 Task: Add a condition where "Hours since ticket status open Greater than Fifty five" in pending tickets.
Action: Mouse moved to (131, 534)
Screenshot: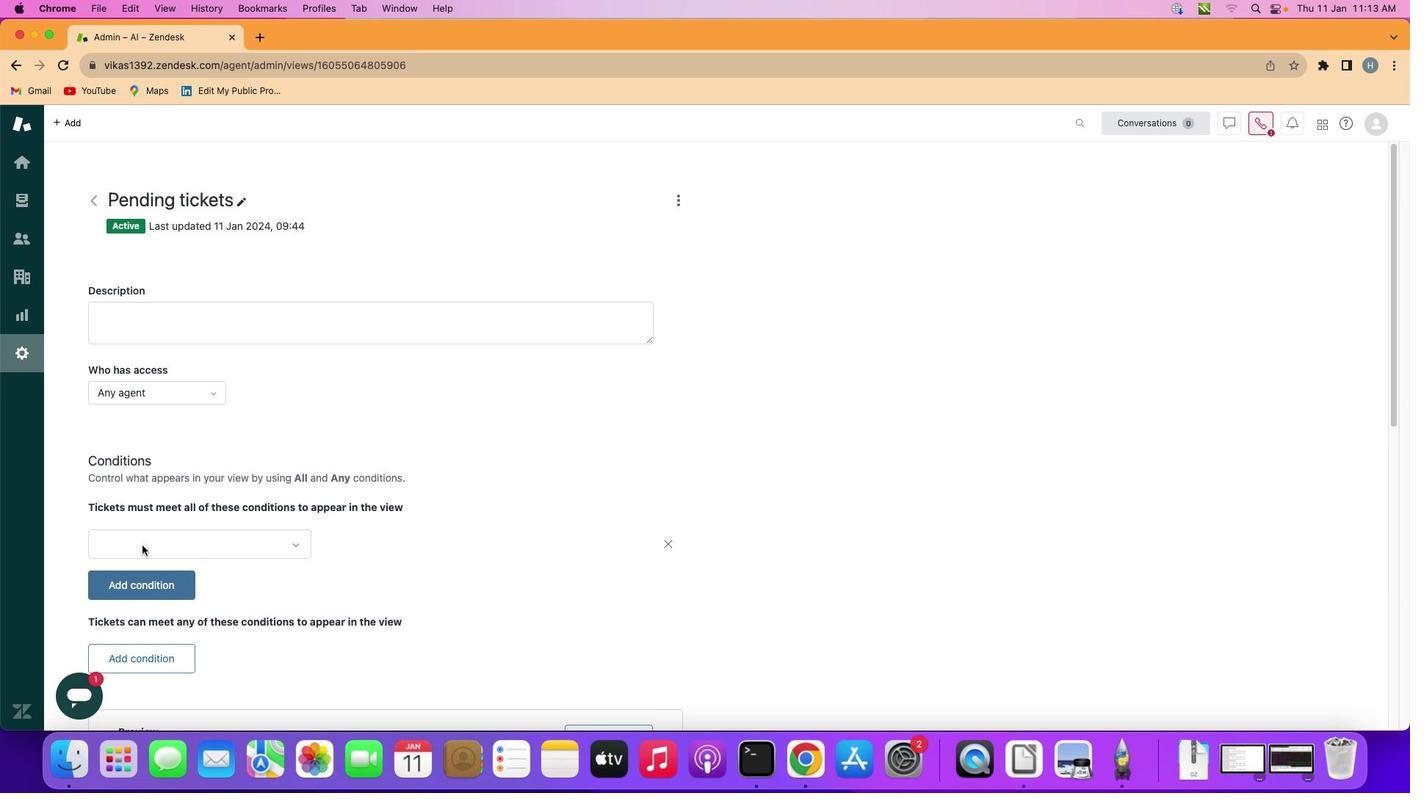 
Action: Mouse pressed left at (131, 534)
Screenshot: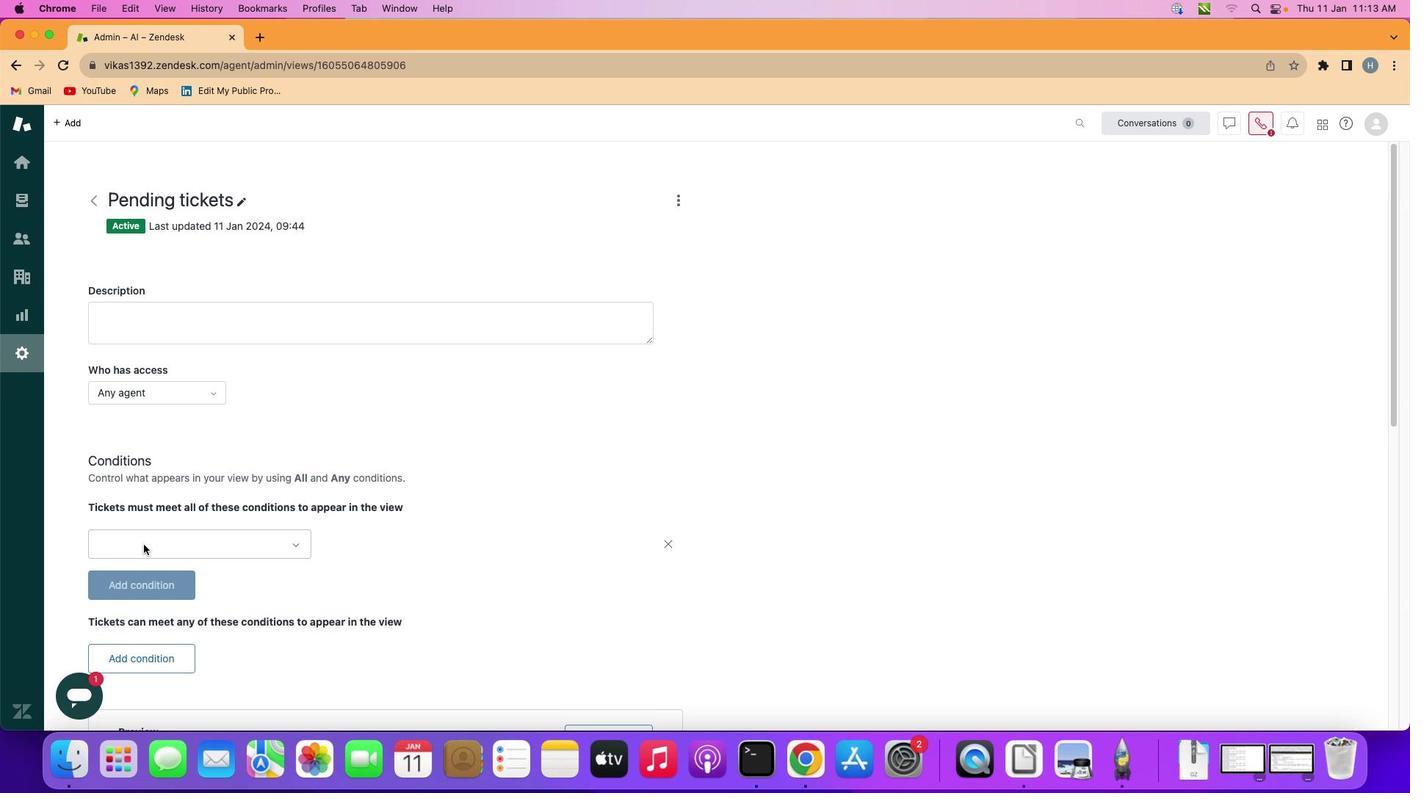 
Action: Mouse moved to (234, 534)
Screenshot: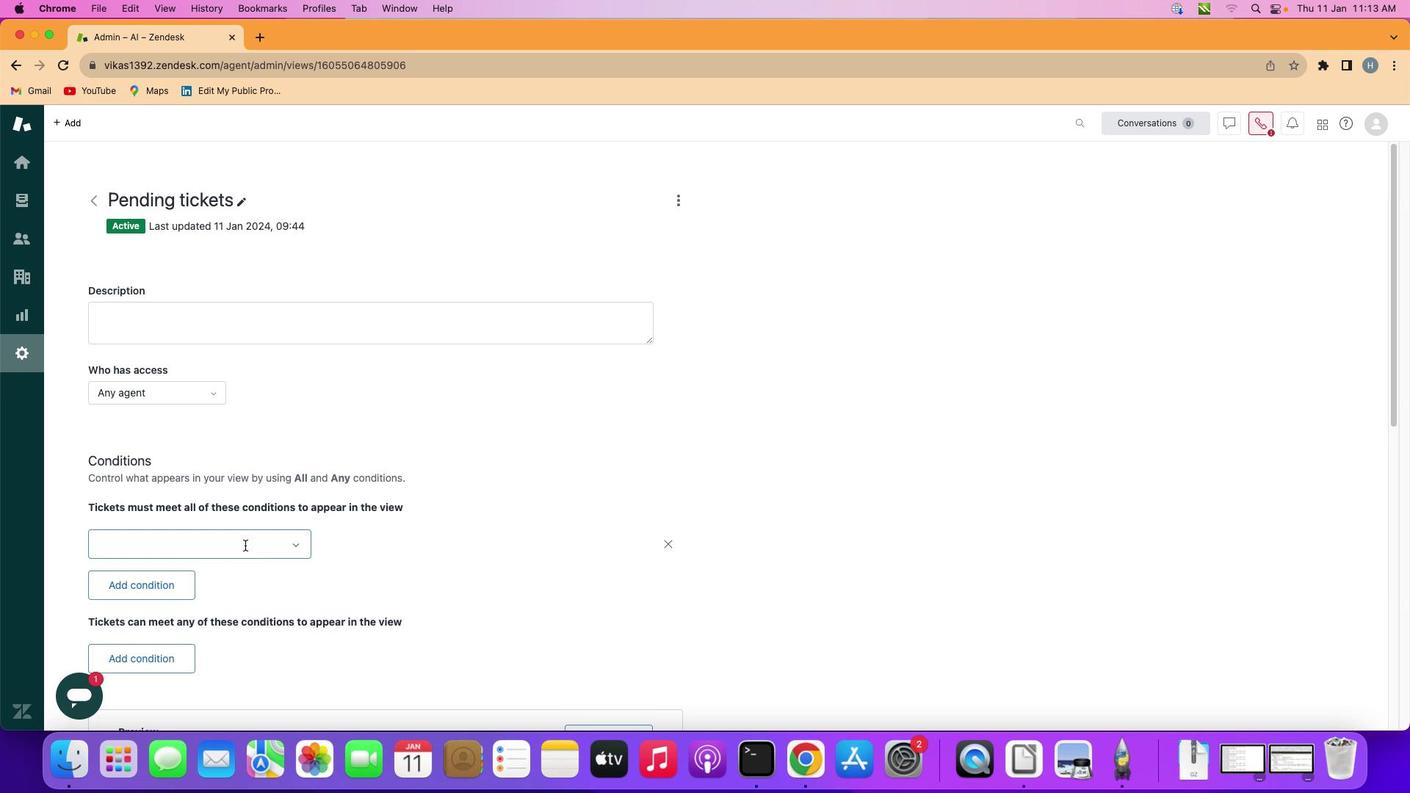 
Action: Mouse pressed left at (234, 534)
Screenshot: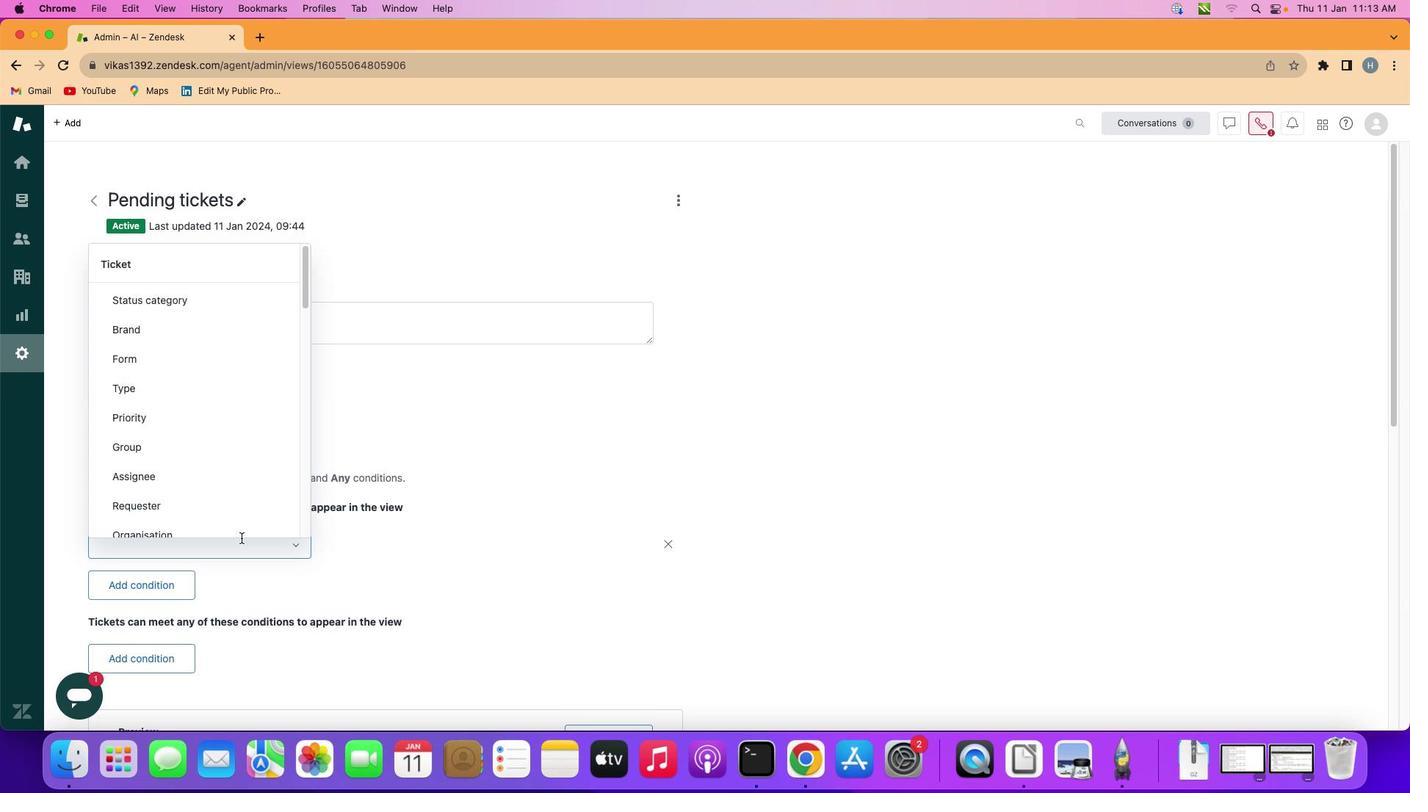 
Action: Mouse moved to (230, 464)
Screenshot: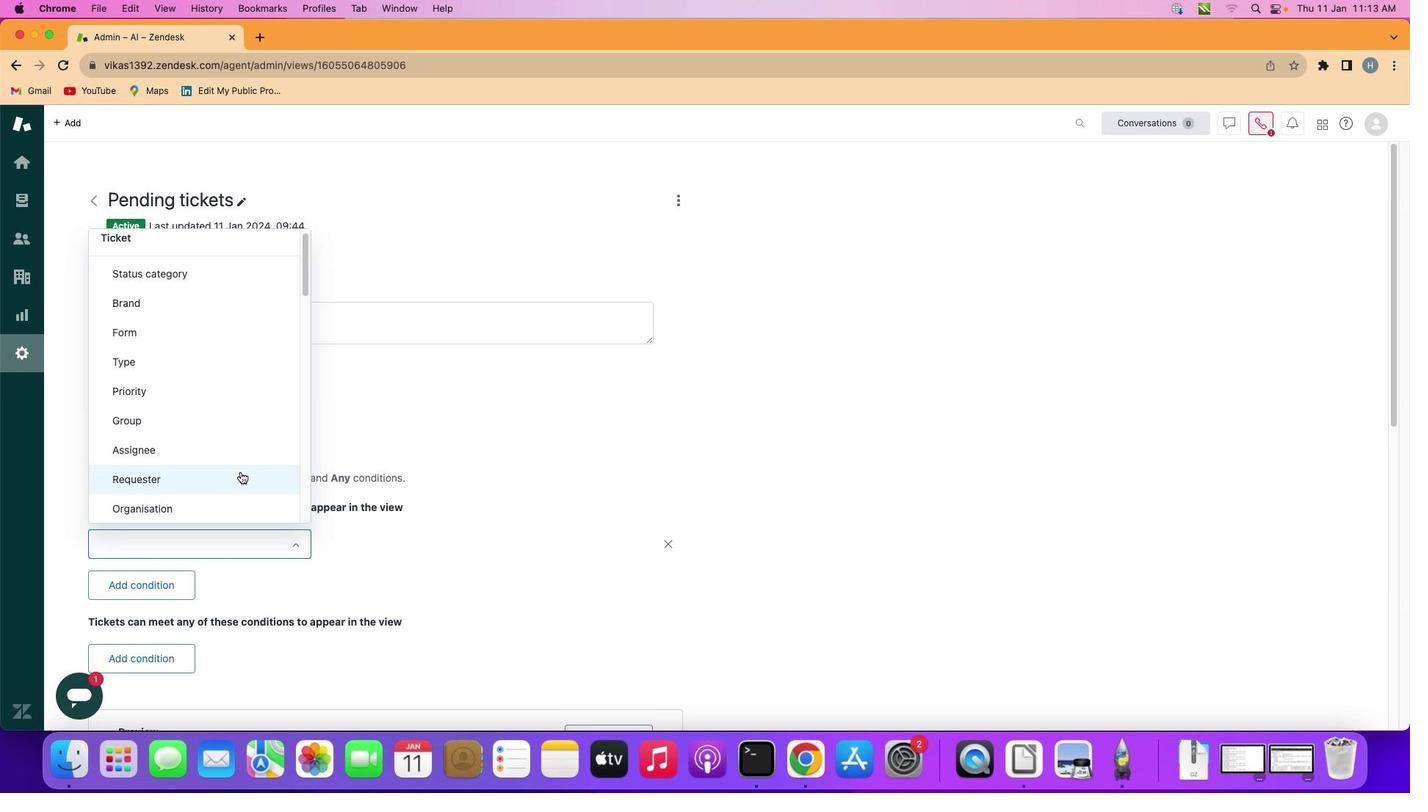 
Action: Mouse scrolled (230, 464) with delta (-9, -10)
Screenshot: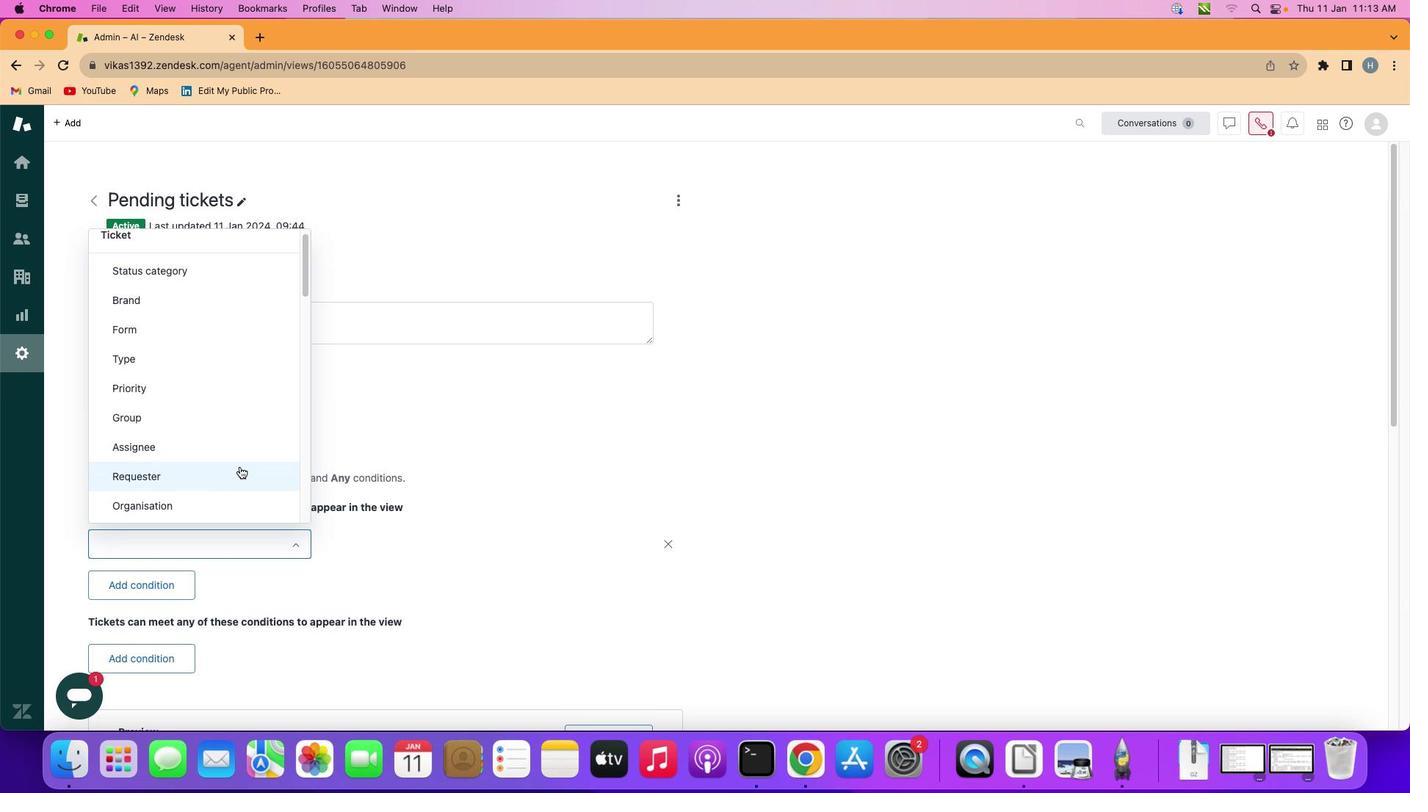 
Action: Mouse moved to (230, 464)
Screenshot: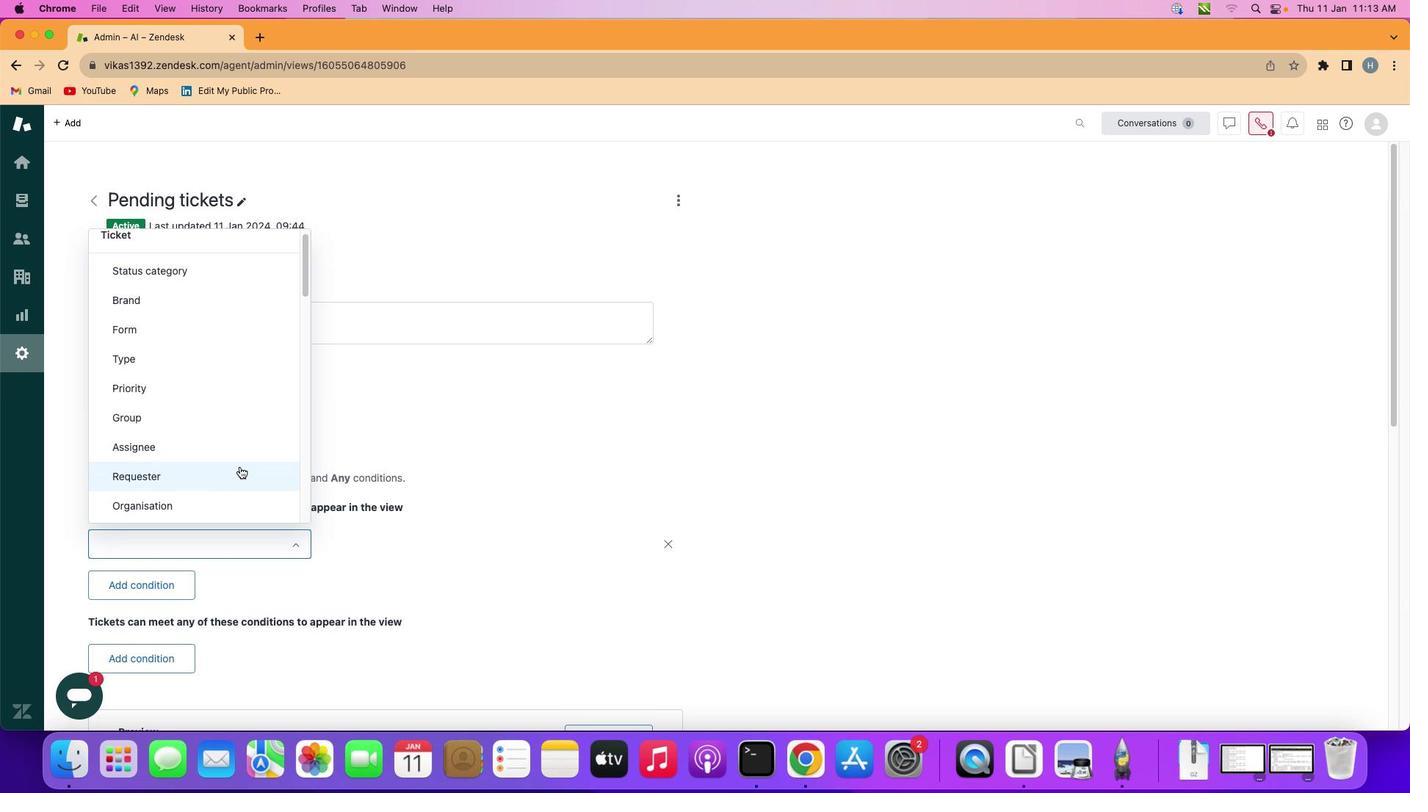 
Action: Mouse scrolled (230, 464) with delta (-9, -10)
Screenshot: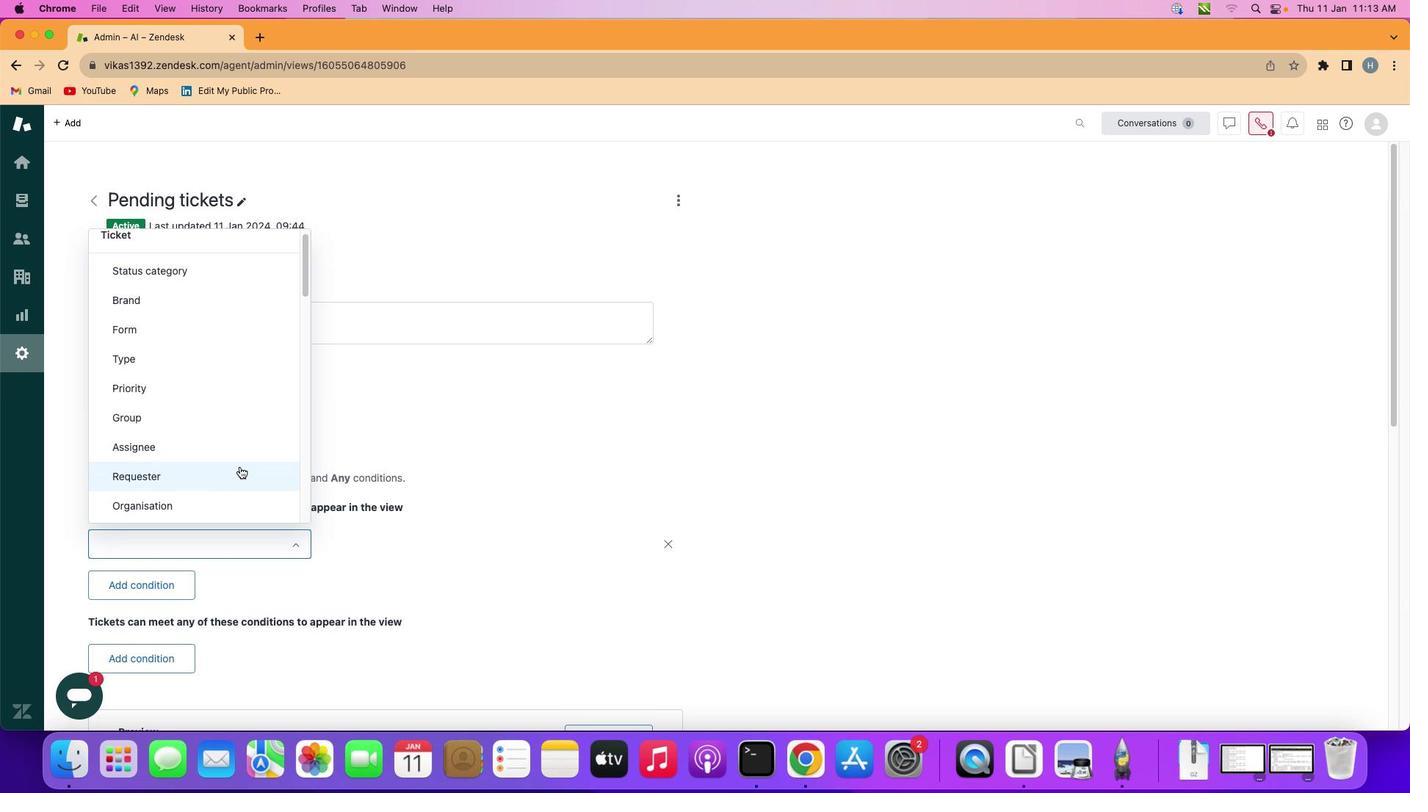 
Action: Mouse moved to (230, 463)
Screenshot: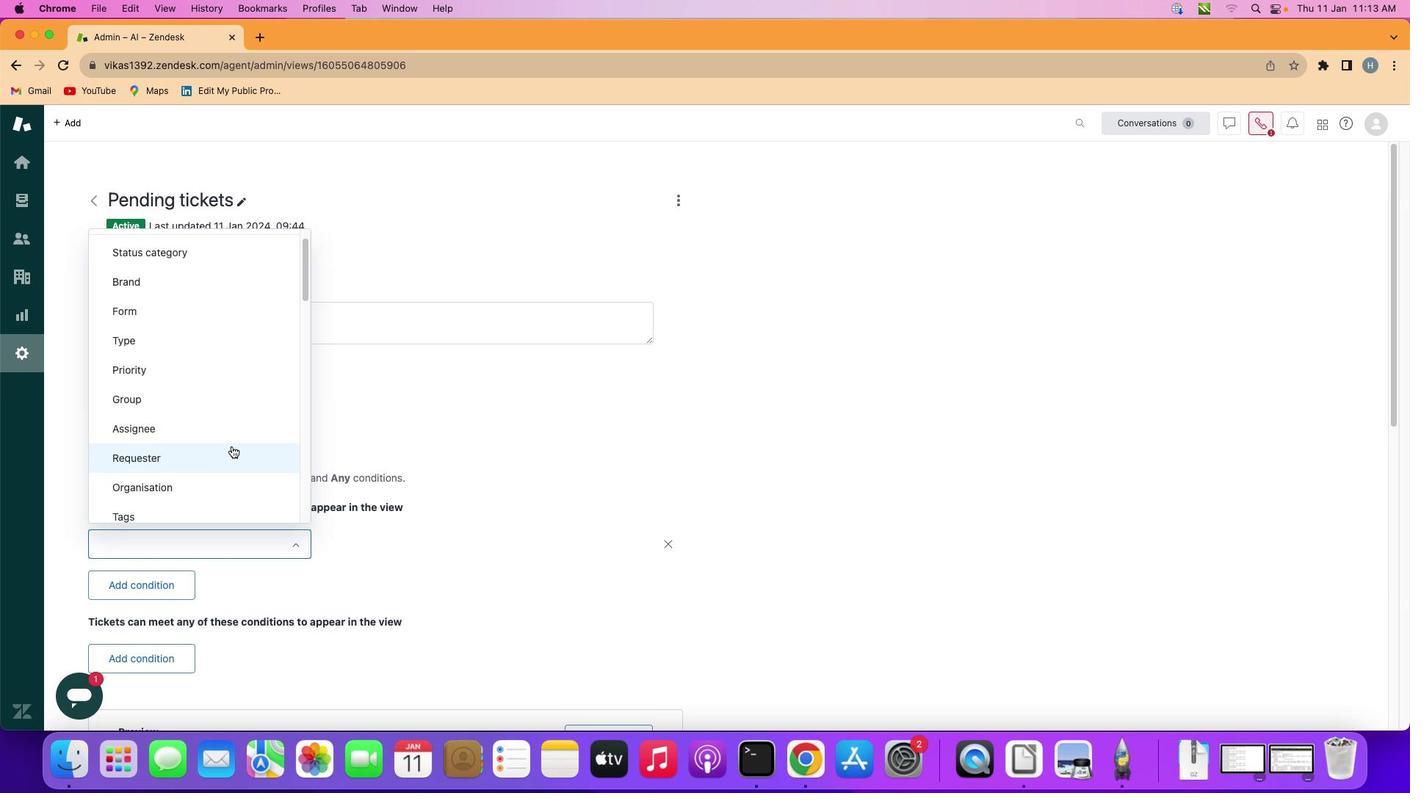 
Action: Mouse scrolled (230, 463) with delta (-9, -8)
Screenshot: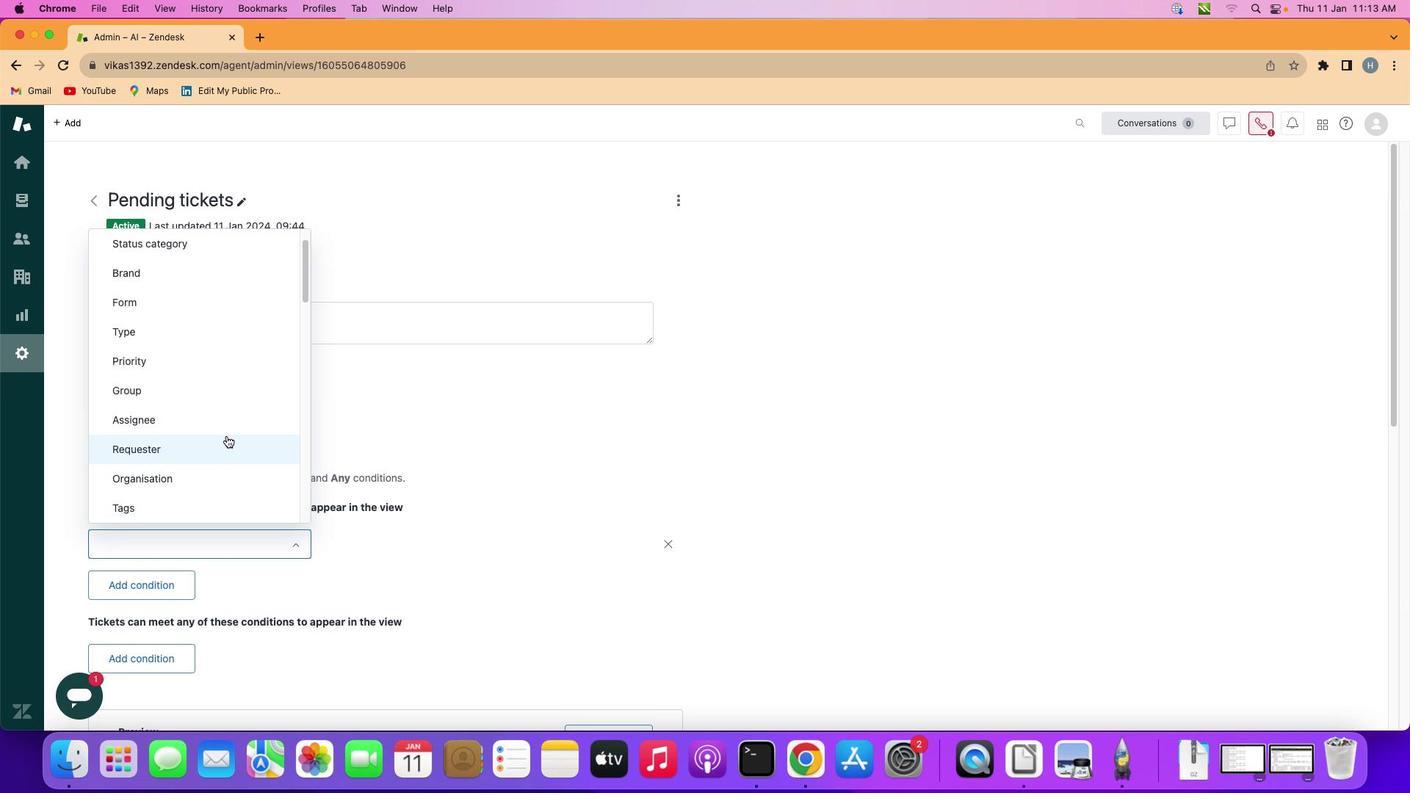 
Action: Mouse moved to (230, 462)
Screenshot: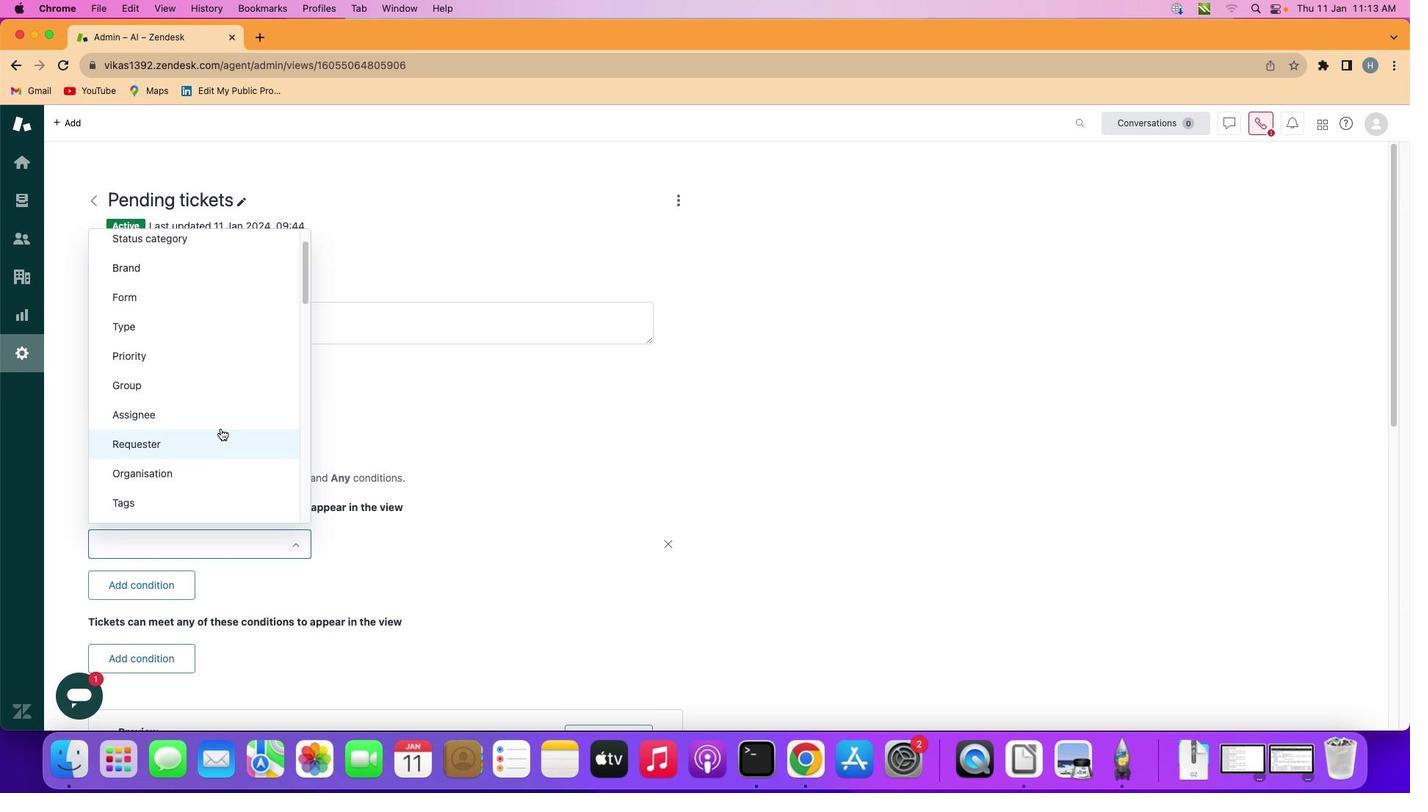 
Action: Mouse scrolled (230, 462) with delta (-9, -10)
Screenshot: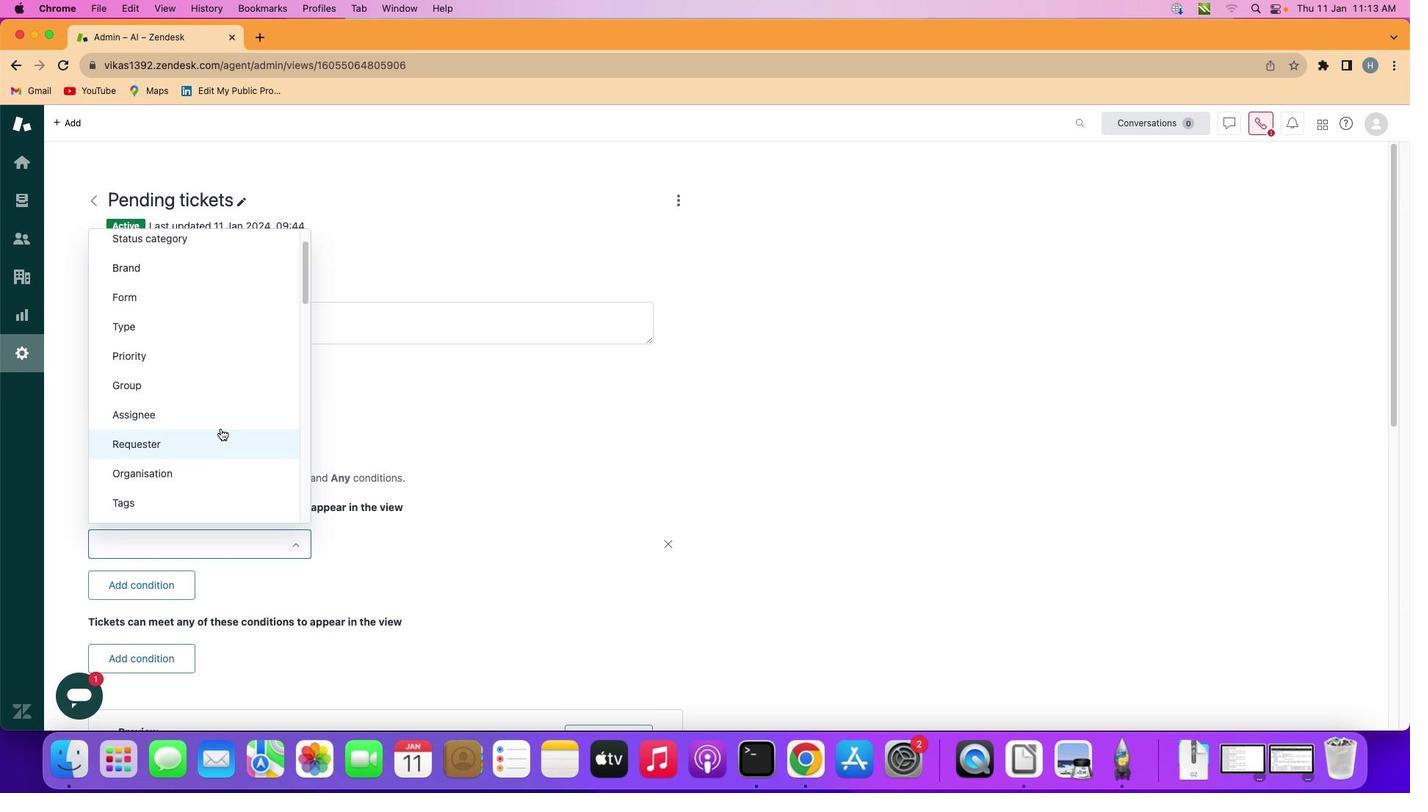 
Action: Mouse moved to (208, 414)
Screenshot: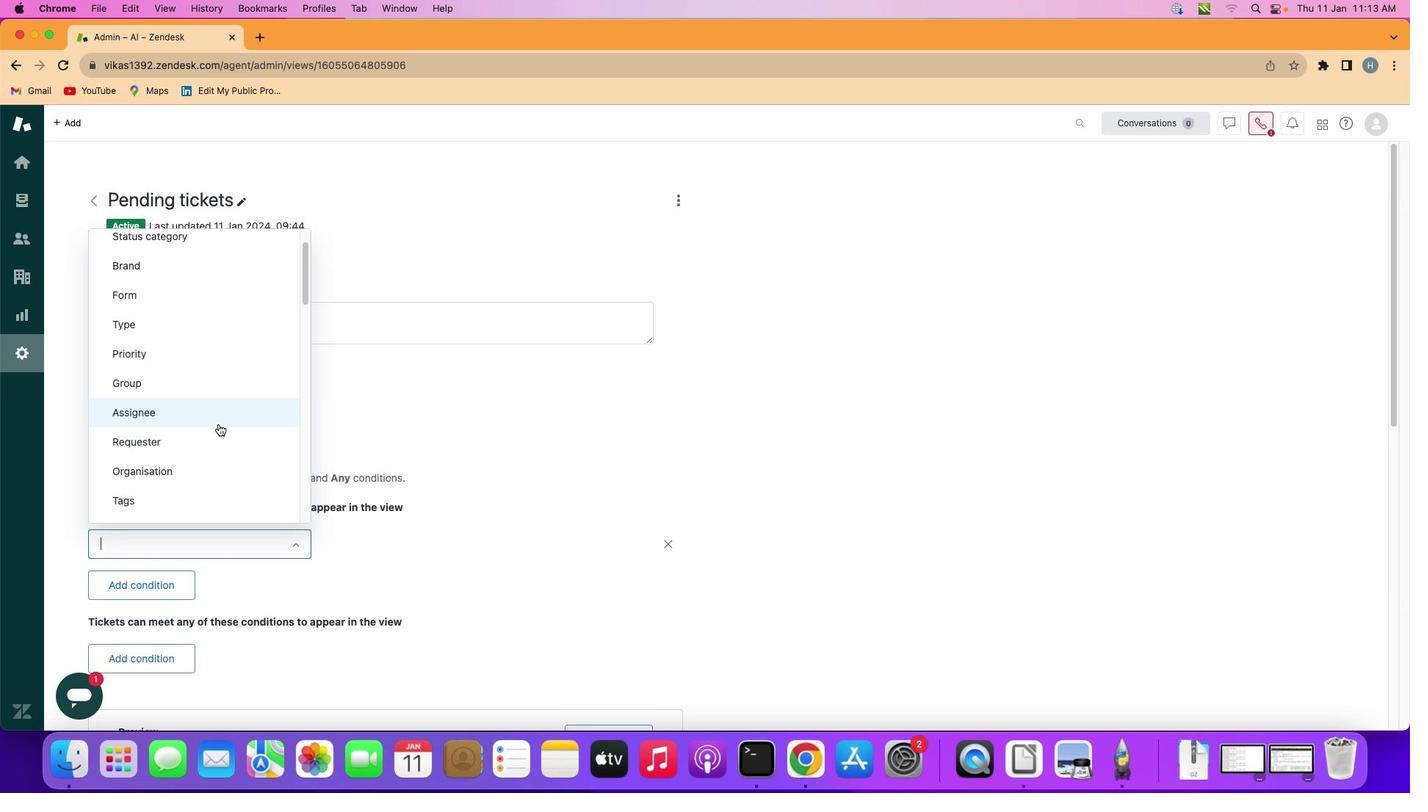 
Action: Mouse scrolled (208, 414) with delta (-9, -10)
Screenshot: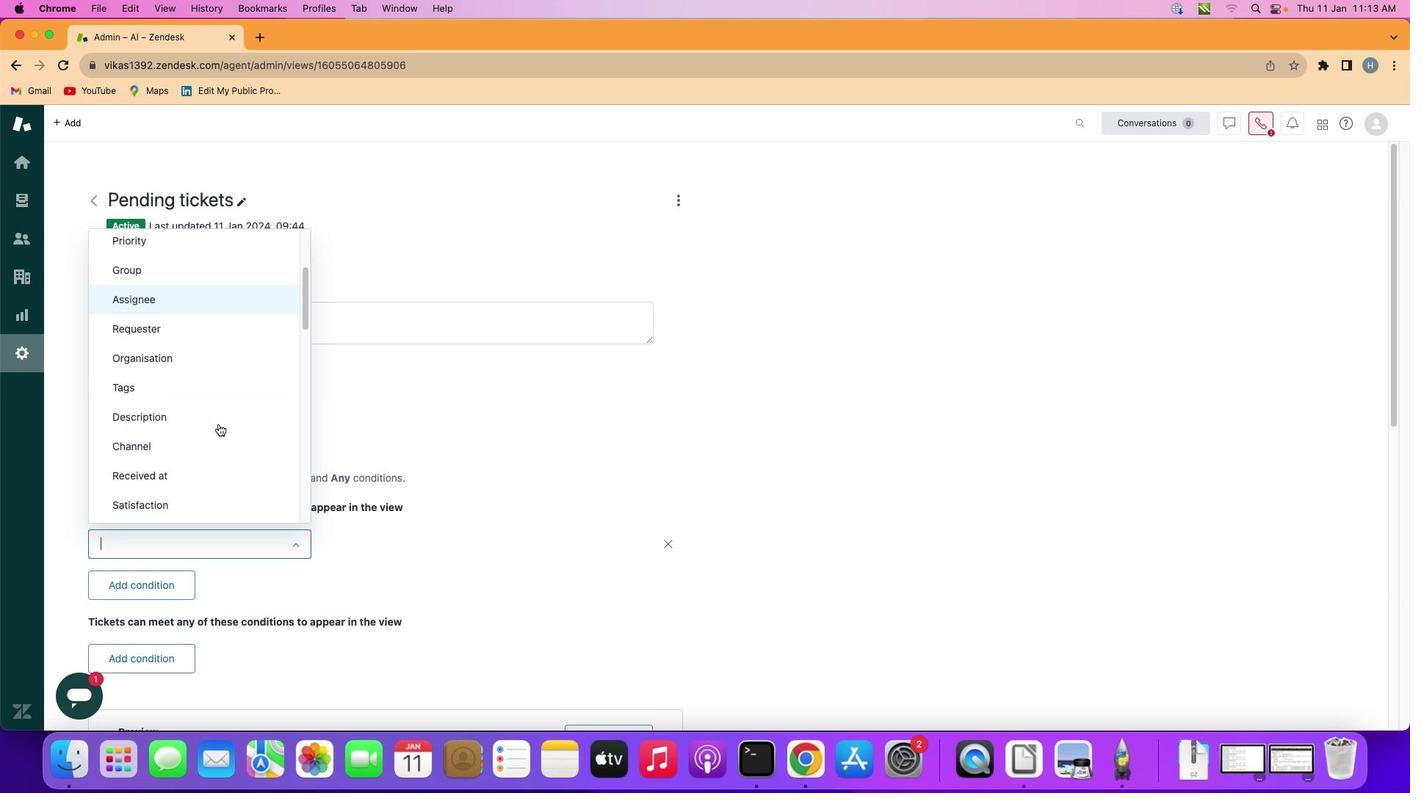 
Action: Mouse scrolled (208, 414) with delta (-9, -10)
Screenshot: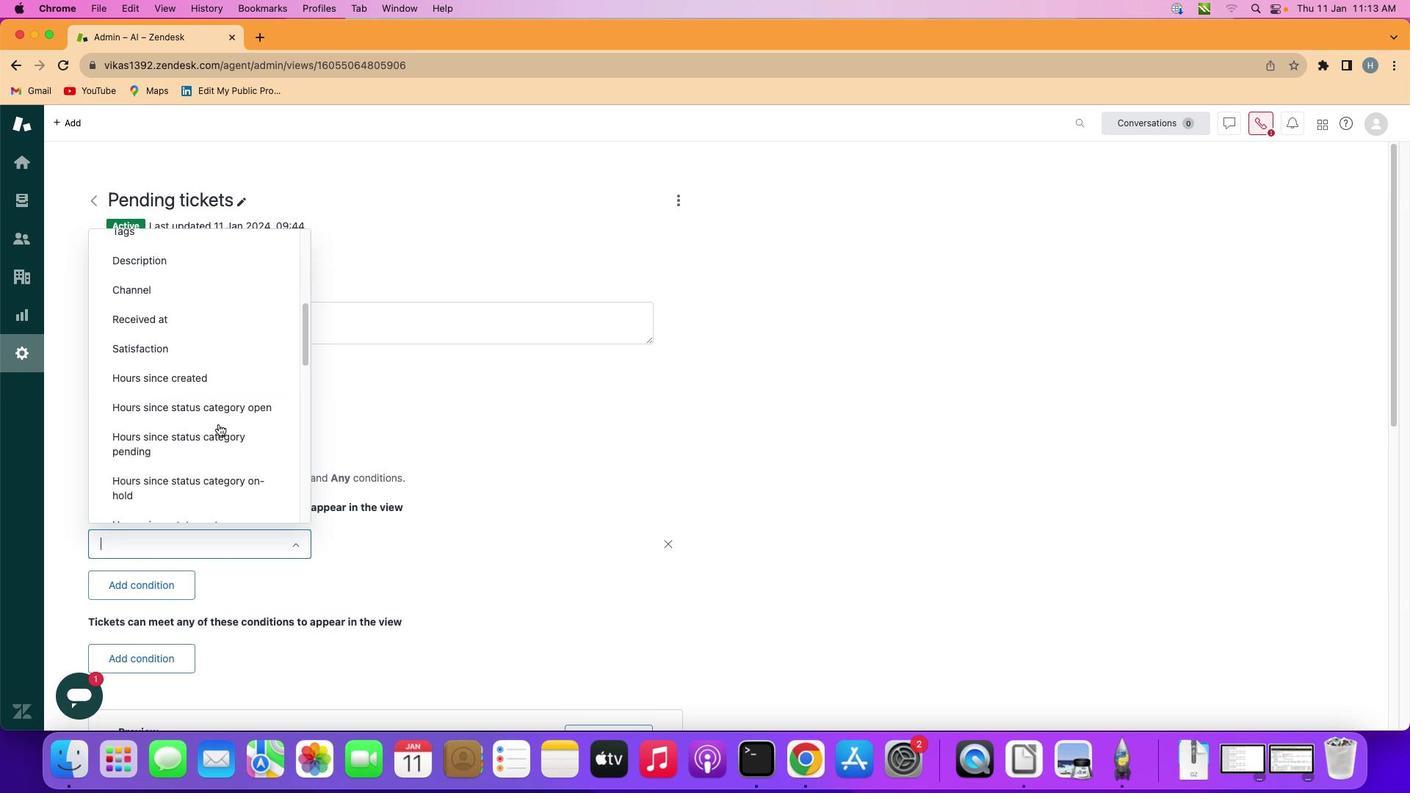 
Action: Mouse scrolled (208, 414) with delta (-9, -7)
Screenshot: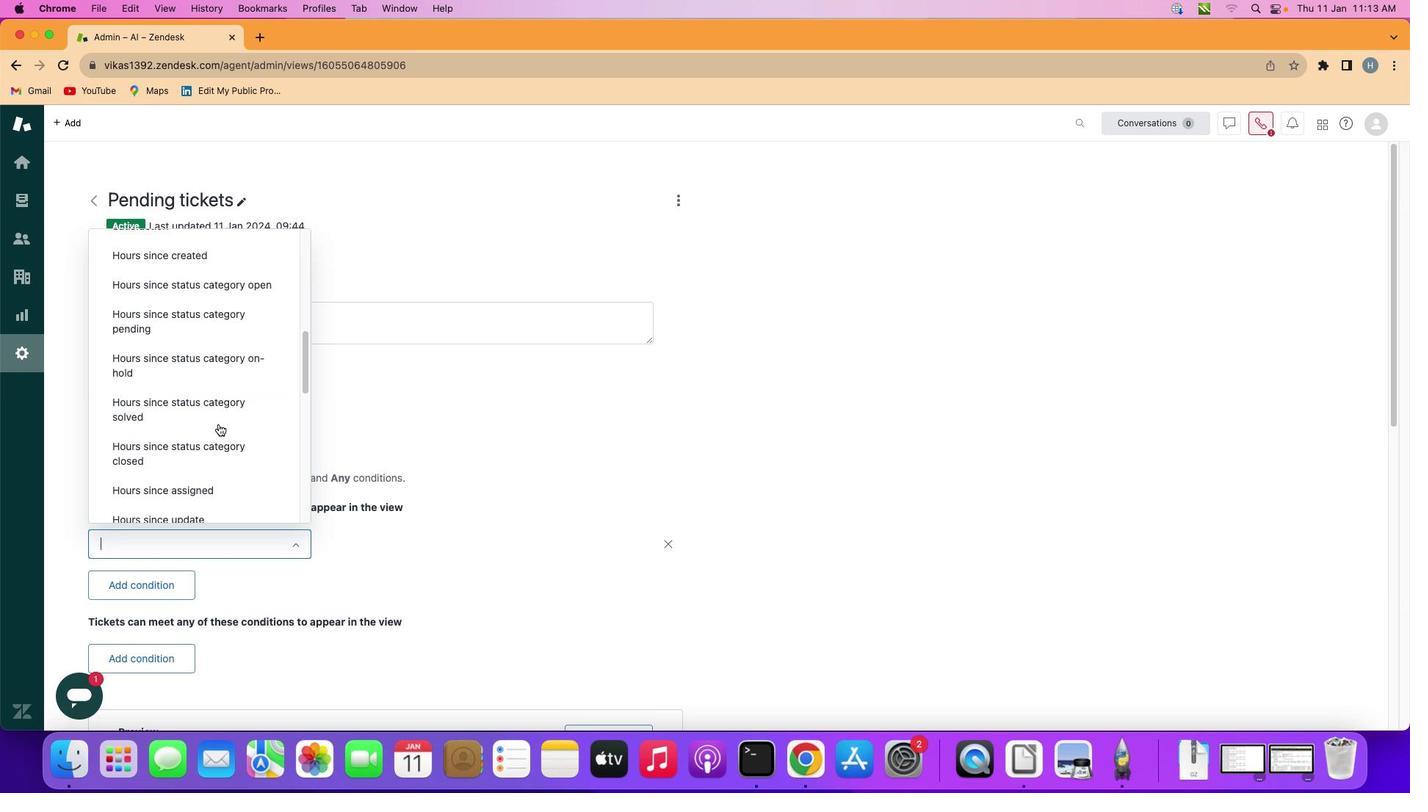 
Action: Mouse scrolled (208, 414) with delta (-9, -11)
Screenshot: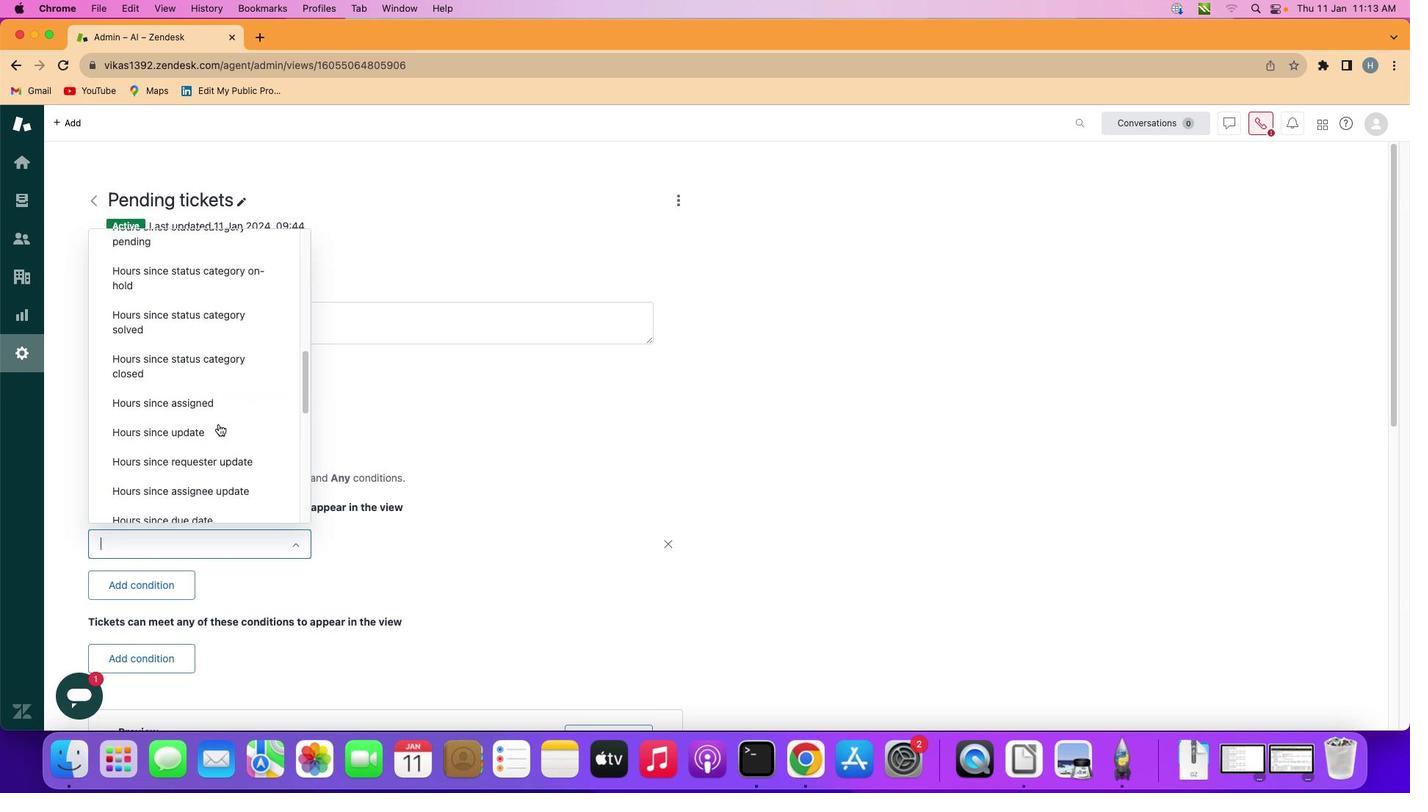 
Action: Mouse scrolled (208, 414) with delta (-9, -11)
Screenshot: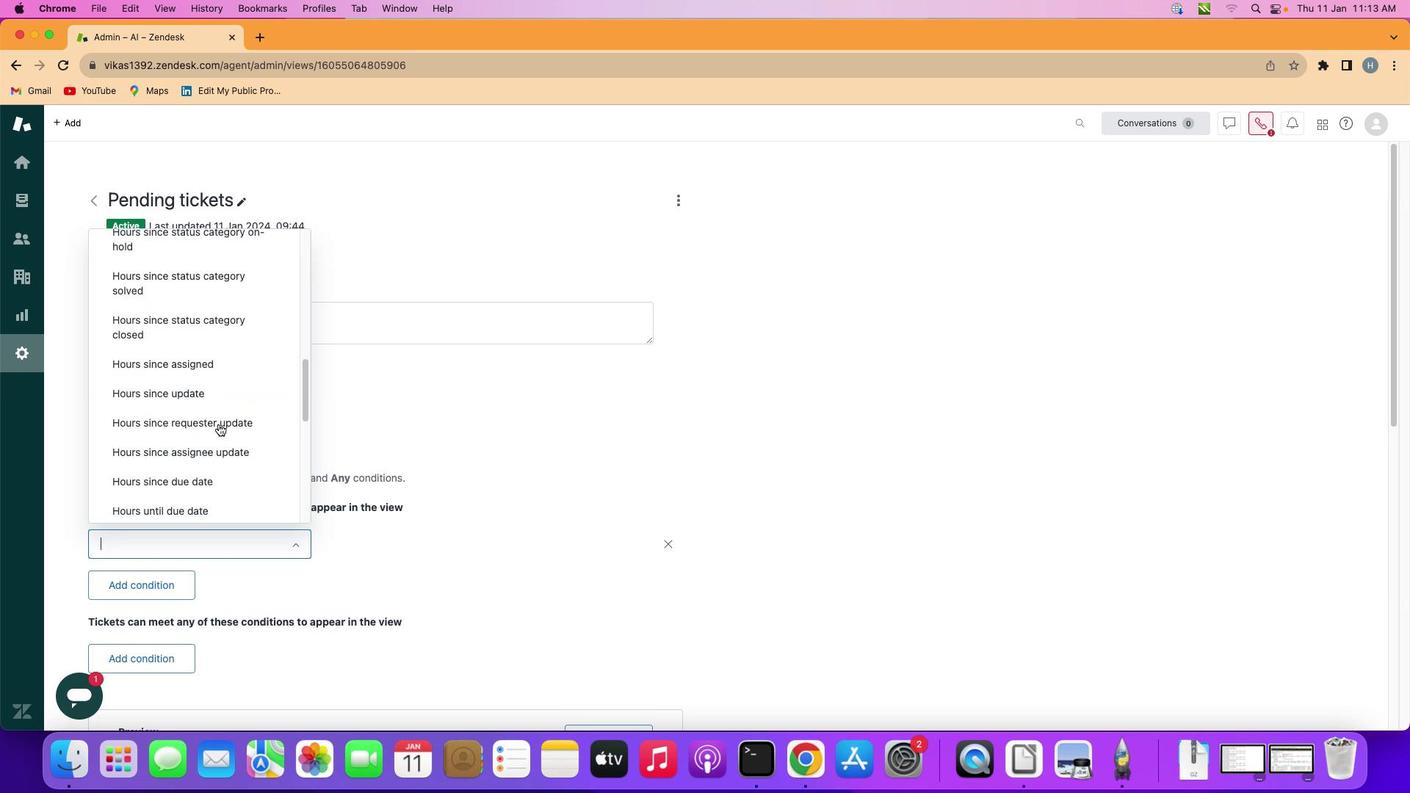 
Action: Mouse scrolled (208, 414) with delta (-9, -13)
Screenshot: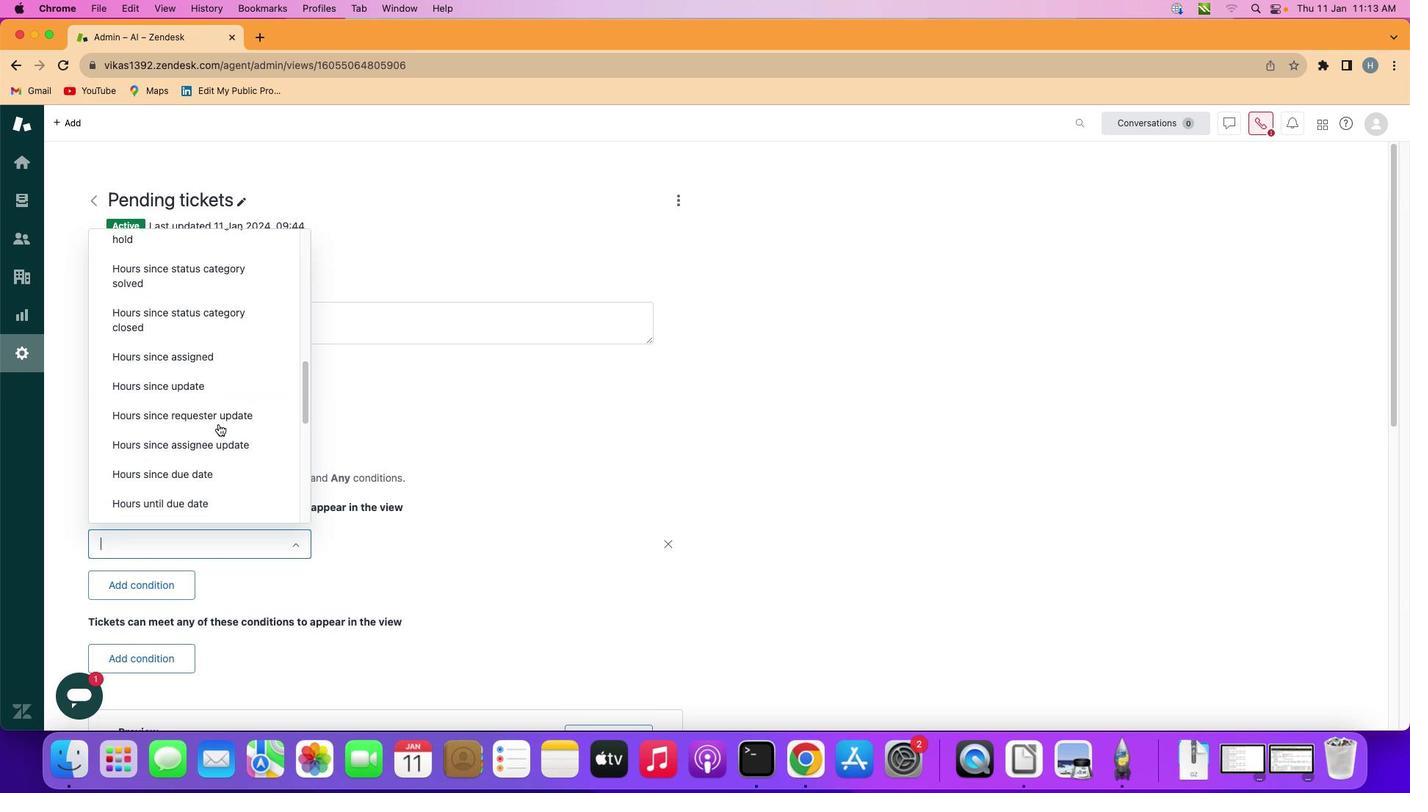 
Action: Mouse scrolled (208, 414) with delta (-9, -13)
Screenshot: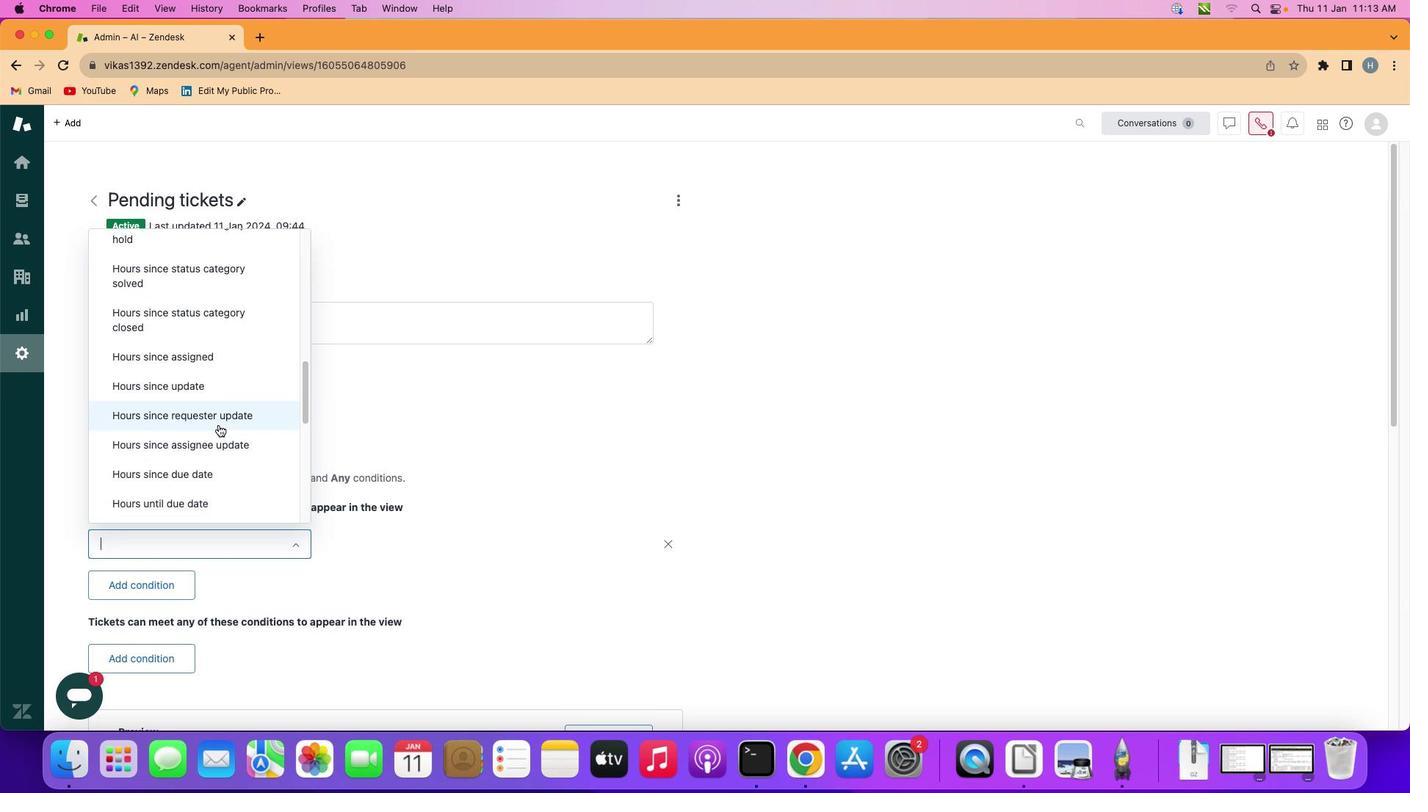 
Action: Mouse moved to (208, 414)
Screenshot: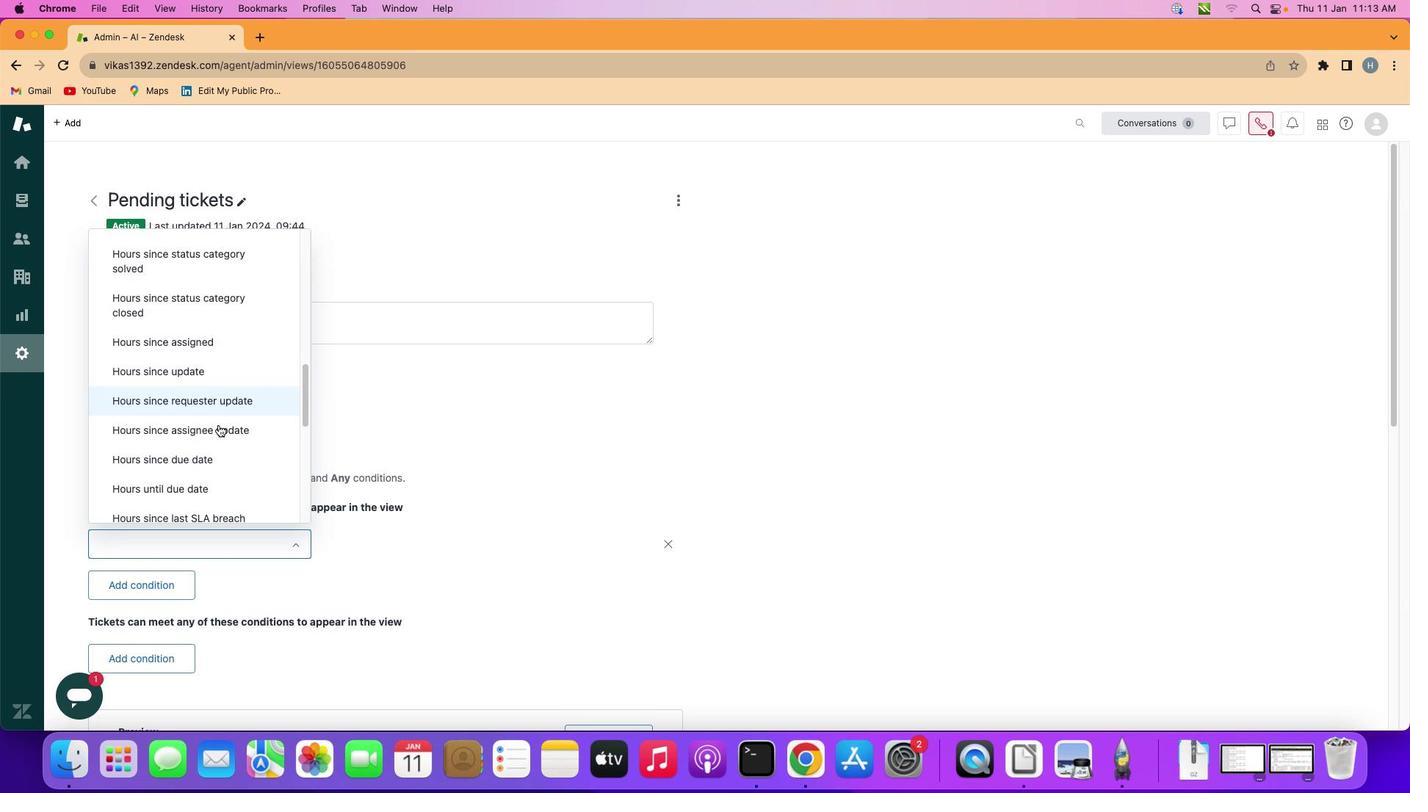 
Action: Mouse scrolled (208, 414) with delta (-9, -10)
Screenshot: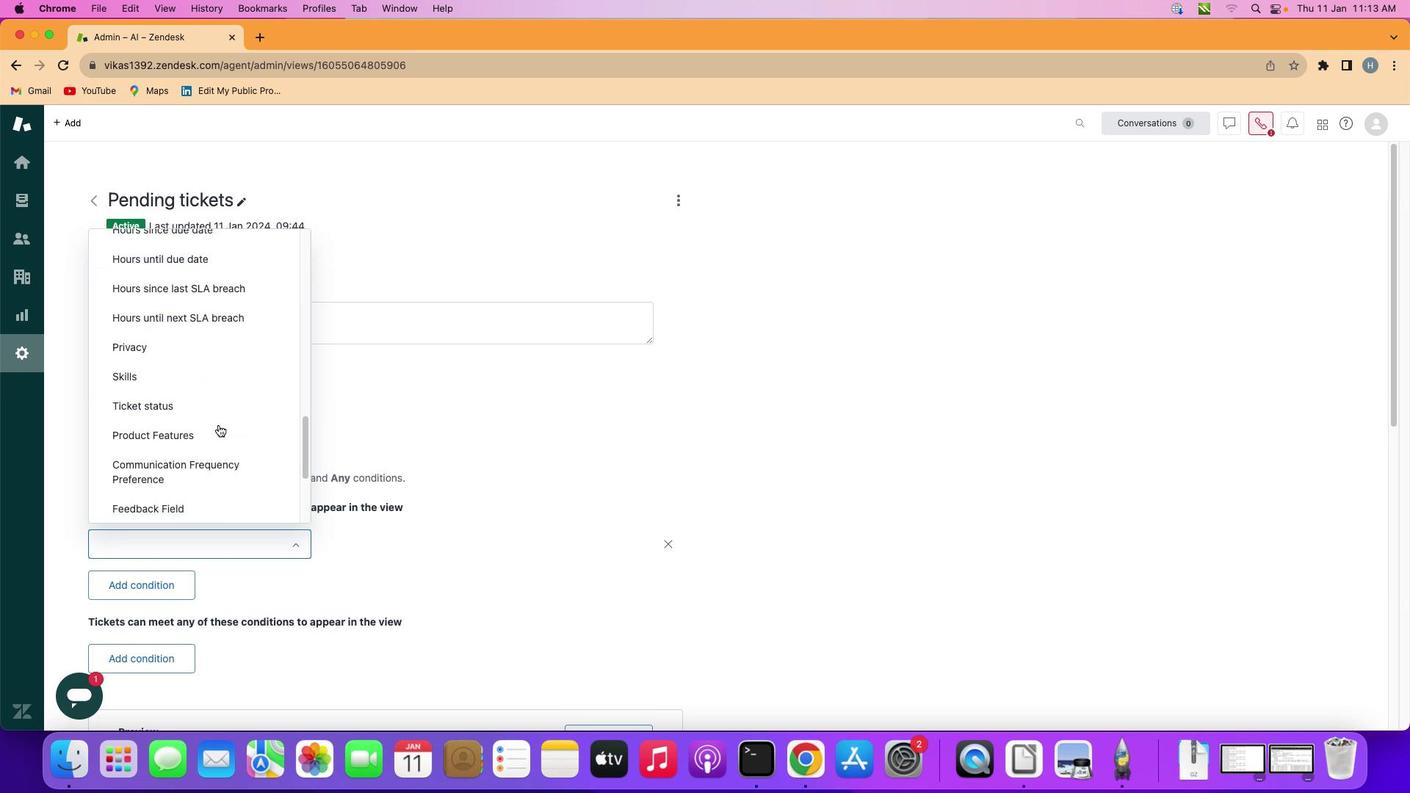 
Action: Mouse scrolled (208, 414) with delta (-9, -10)
Screenshot: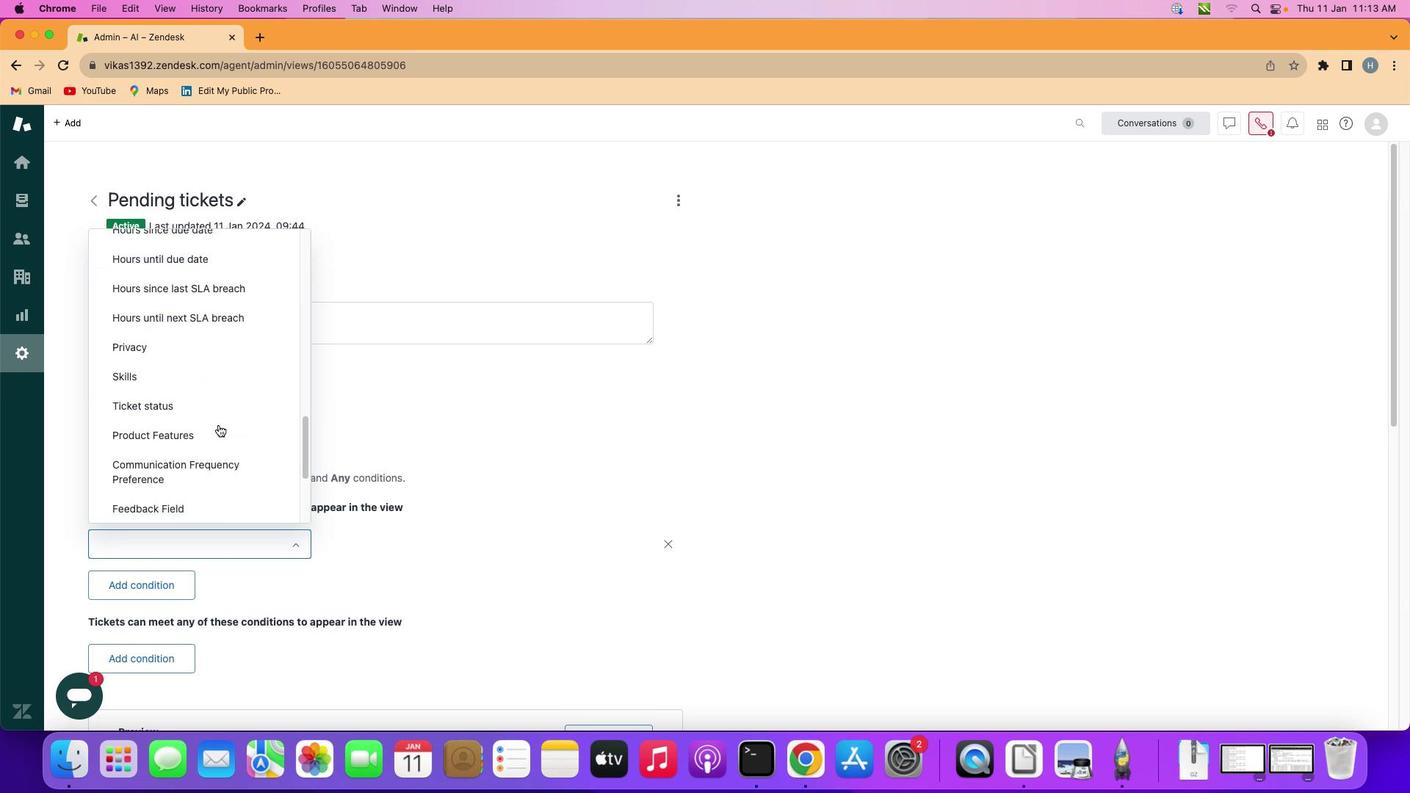
Action: Mouse scrolled (208, 414) with delta (-9, -11)
Screenshot: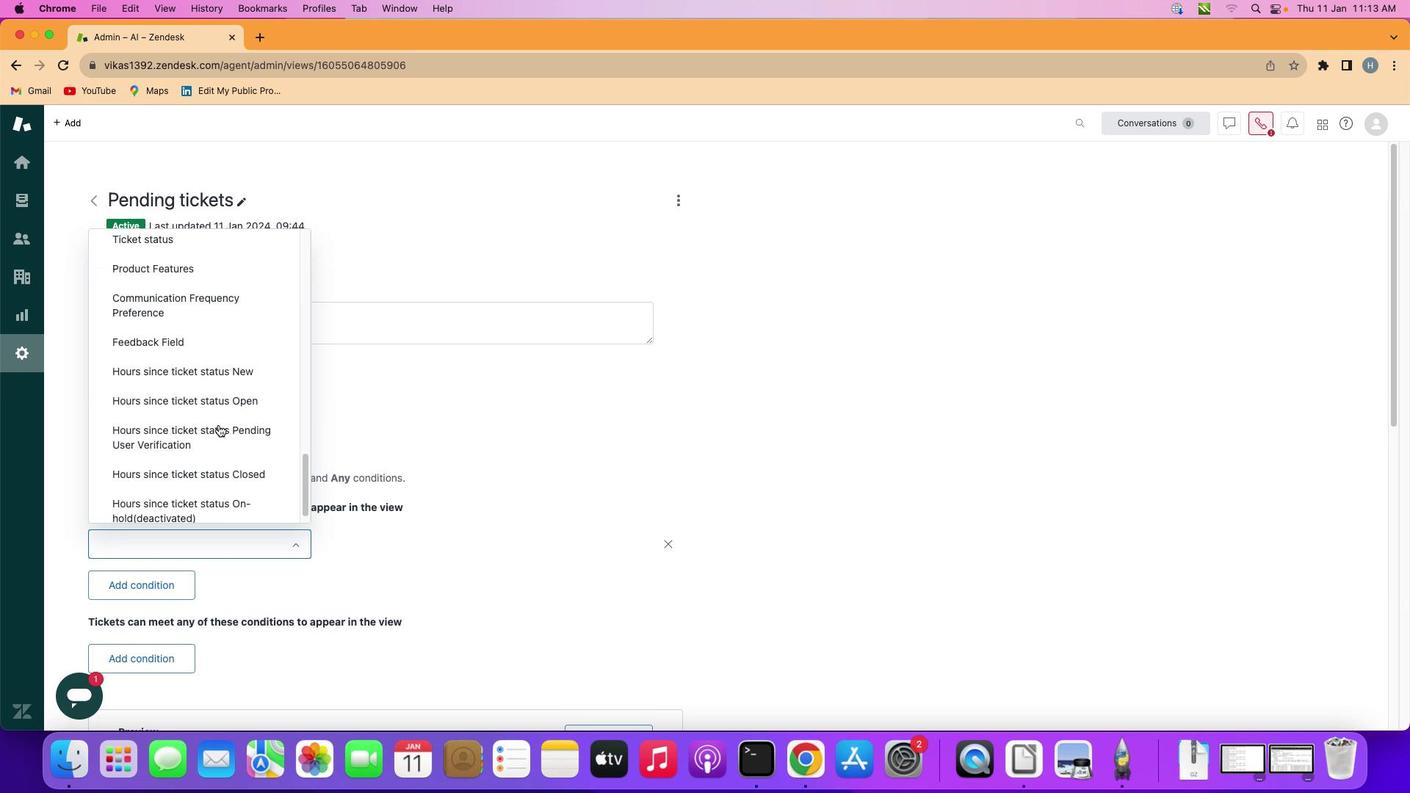 
Action: Mouse scrolled (208, 414) with delta (-9, -12)
Screenshot: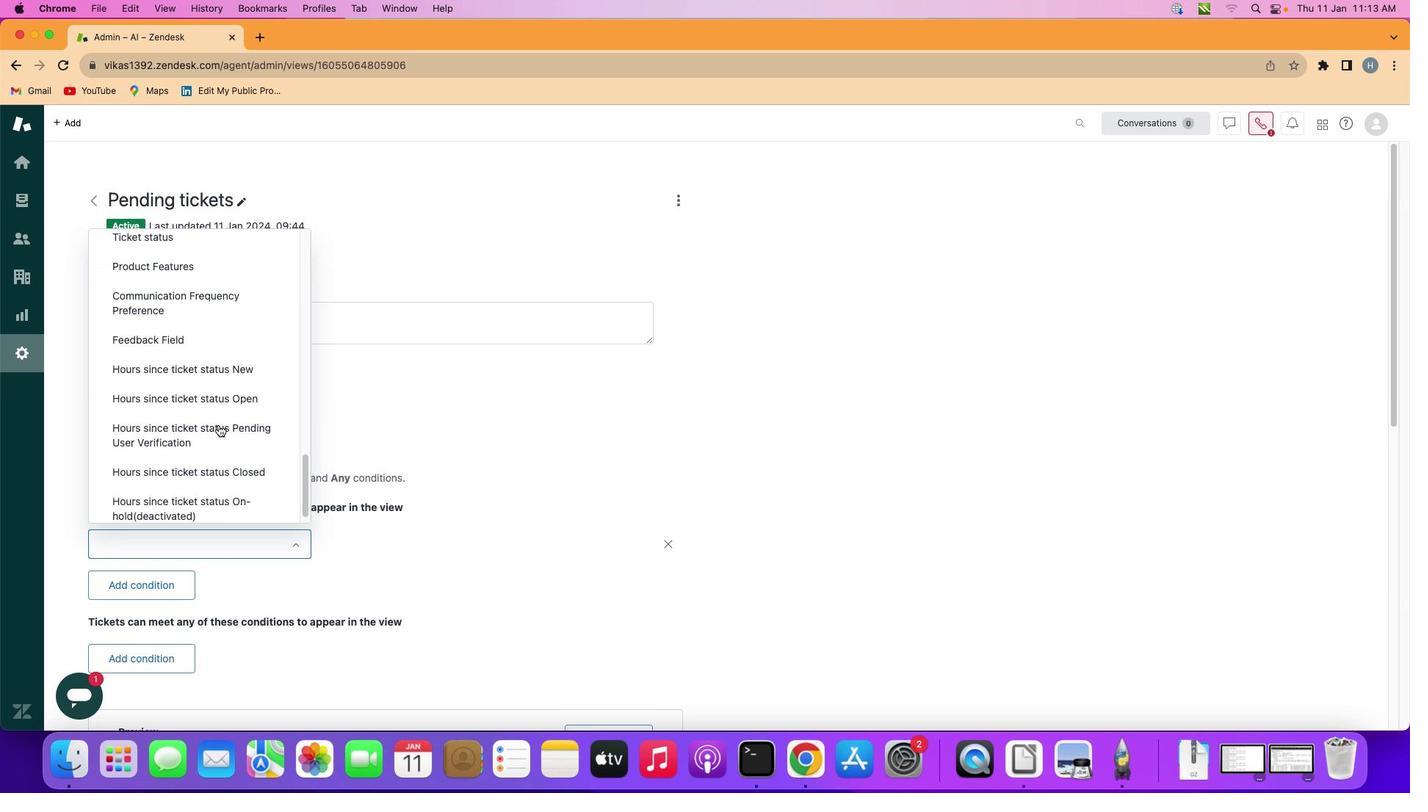 
Action: Mouse scrolled (208, 414) with delta (-9, -13)
Screenshot: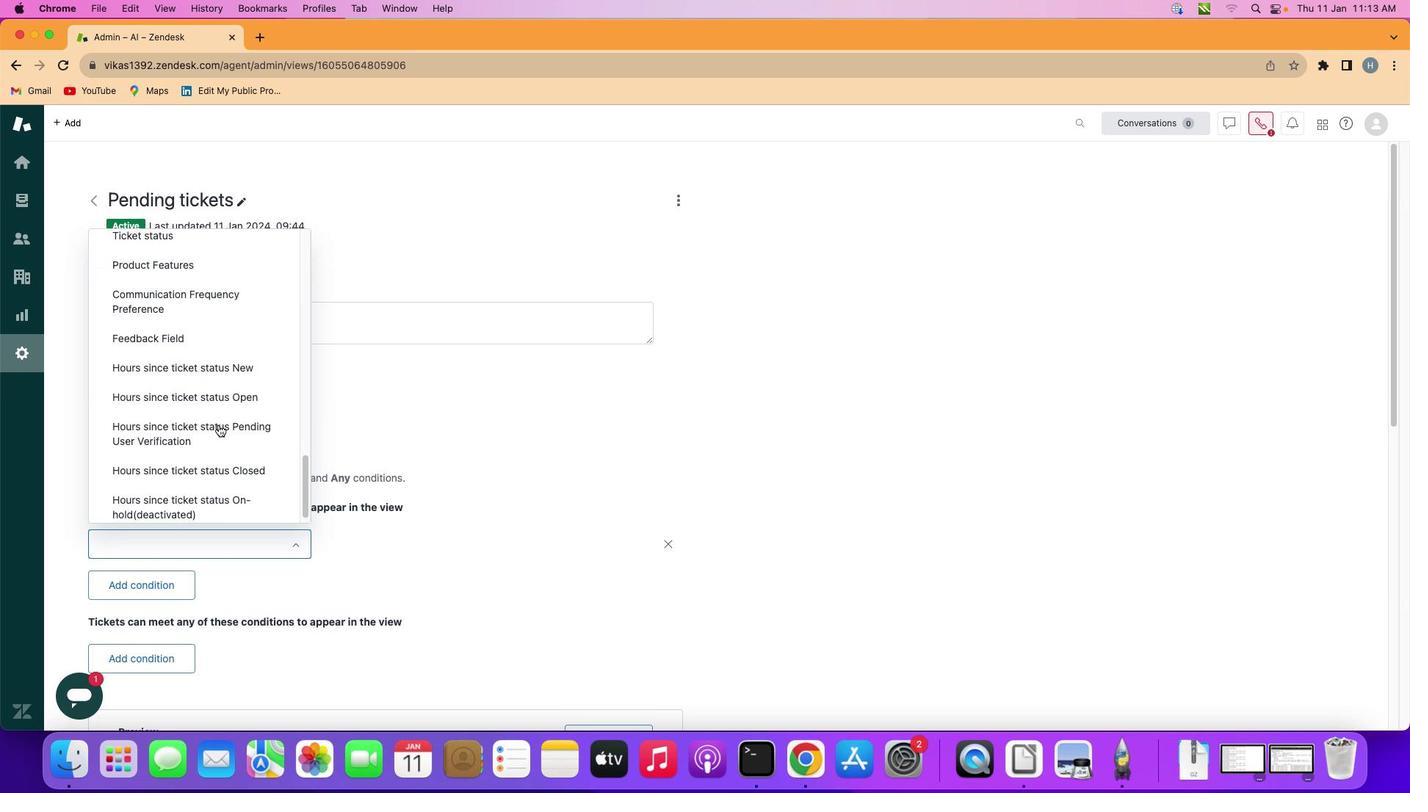 
Action: Mouse scrolled (208, 414) with delta (-9, -12)
Screenshot: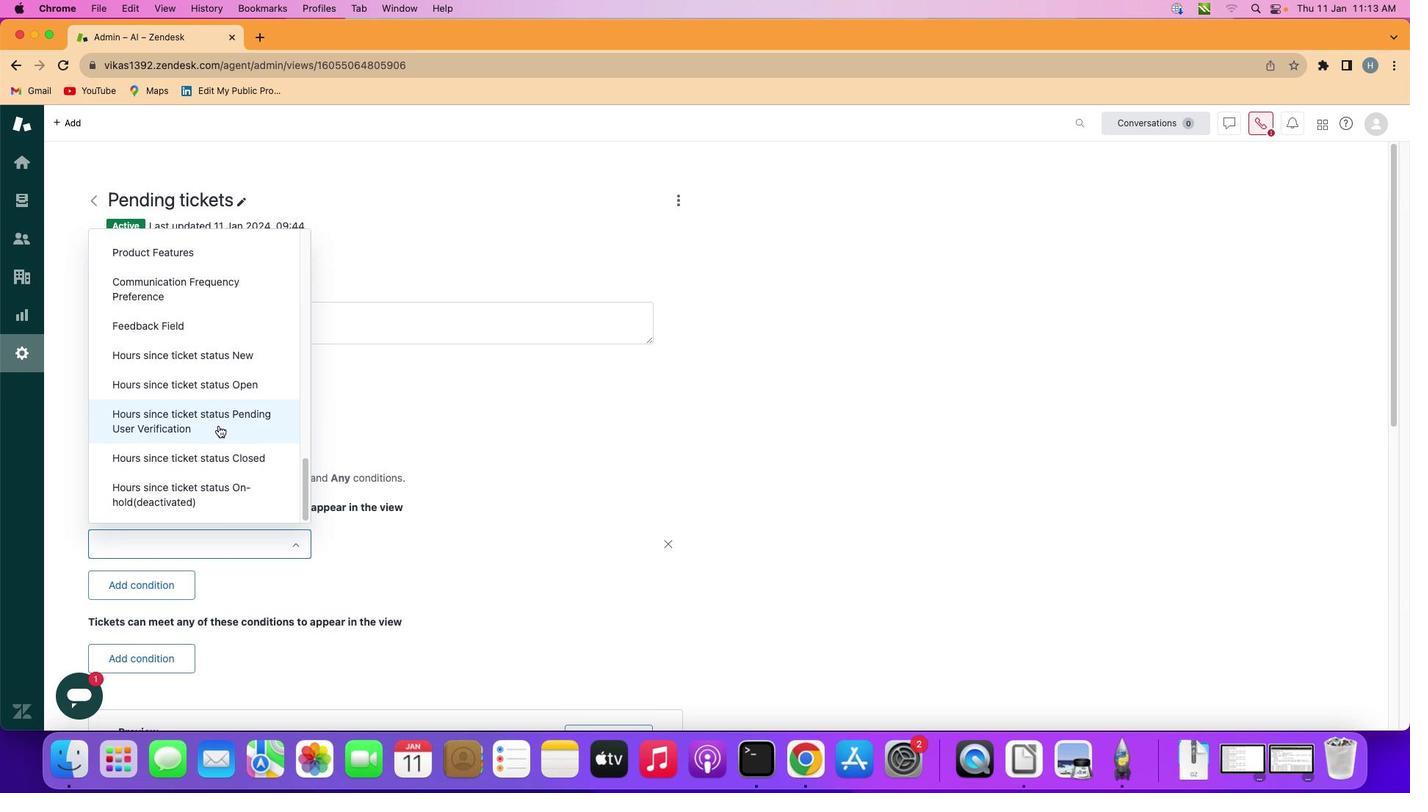 
Action: Mouse moved to (208, 414)
Screenshot: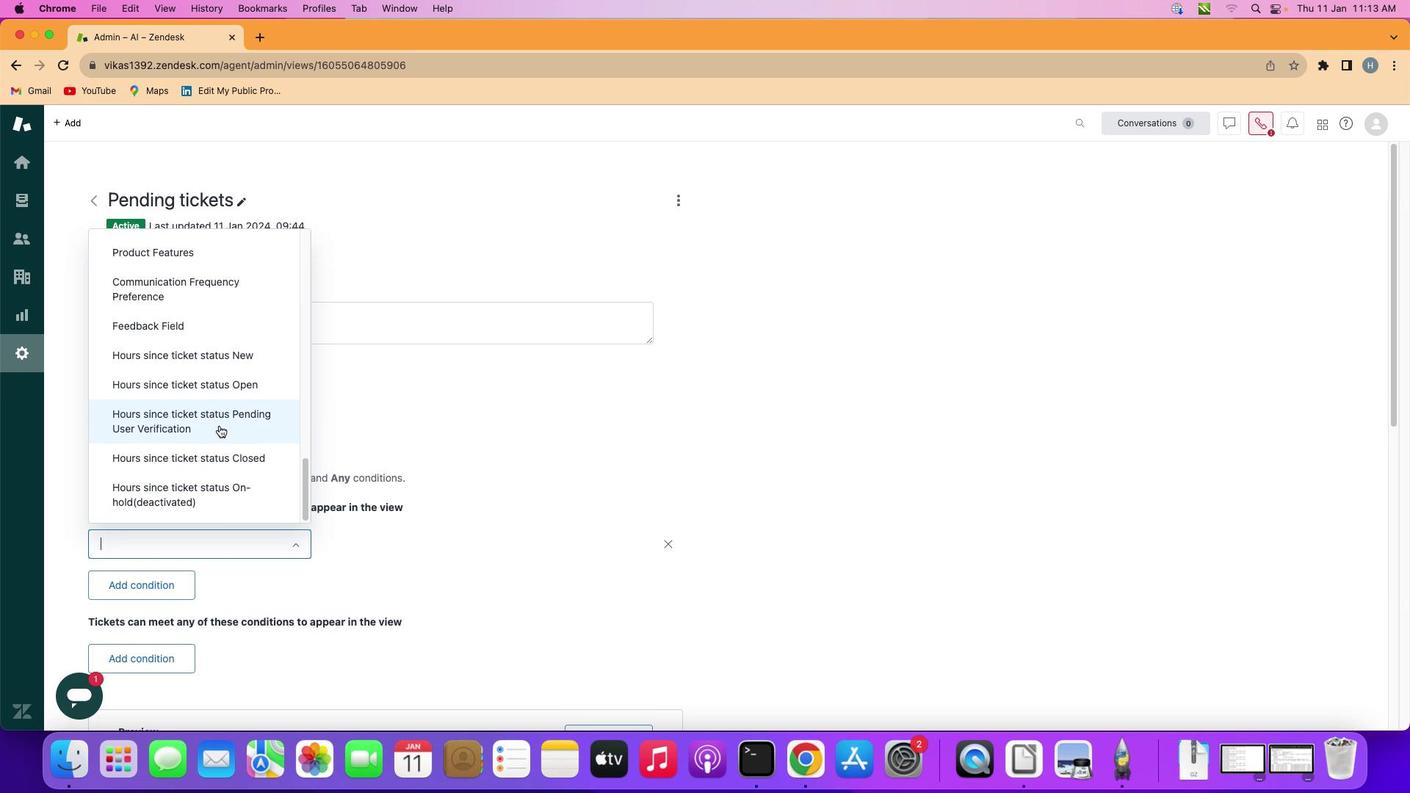 
Action: Mouse scrolled (208, 414) with delta (-9, -10)
Screenshot: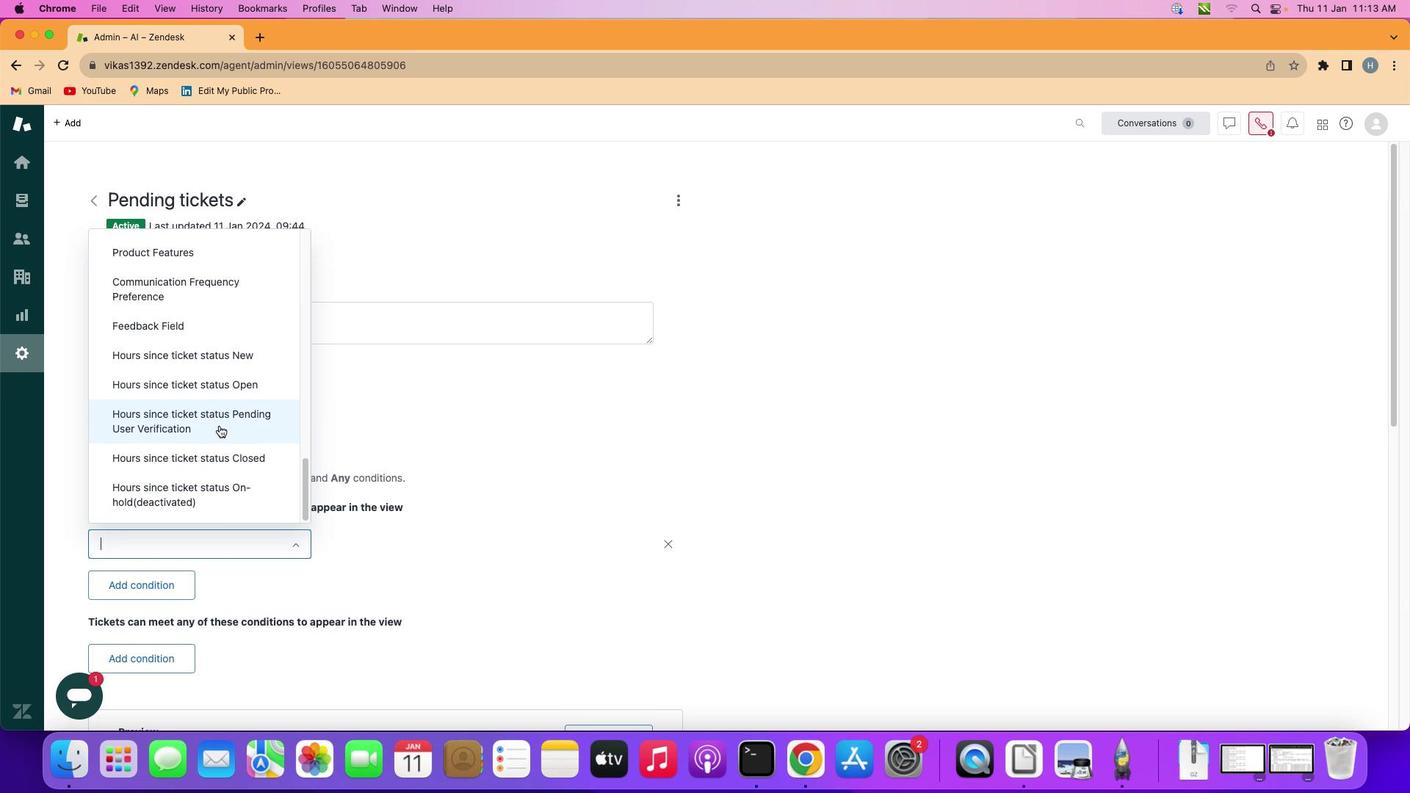 
Action: Mouse scrolled (208, 414) with delta (-9, -10)
Screenshot: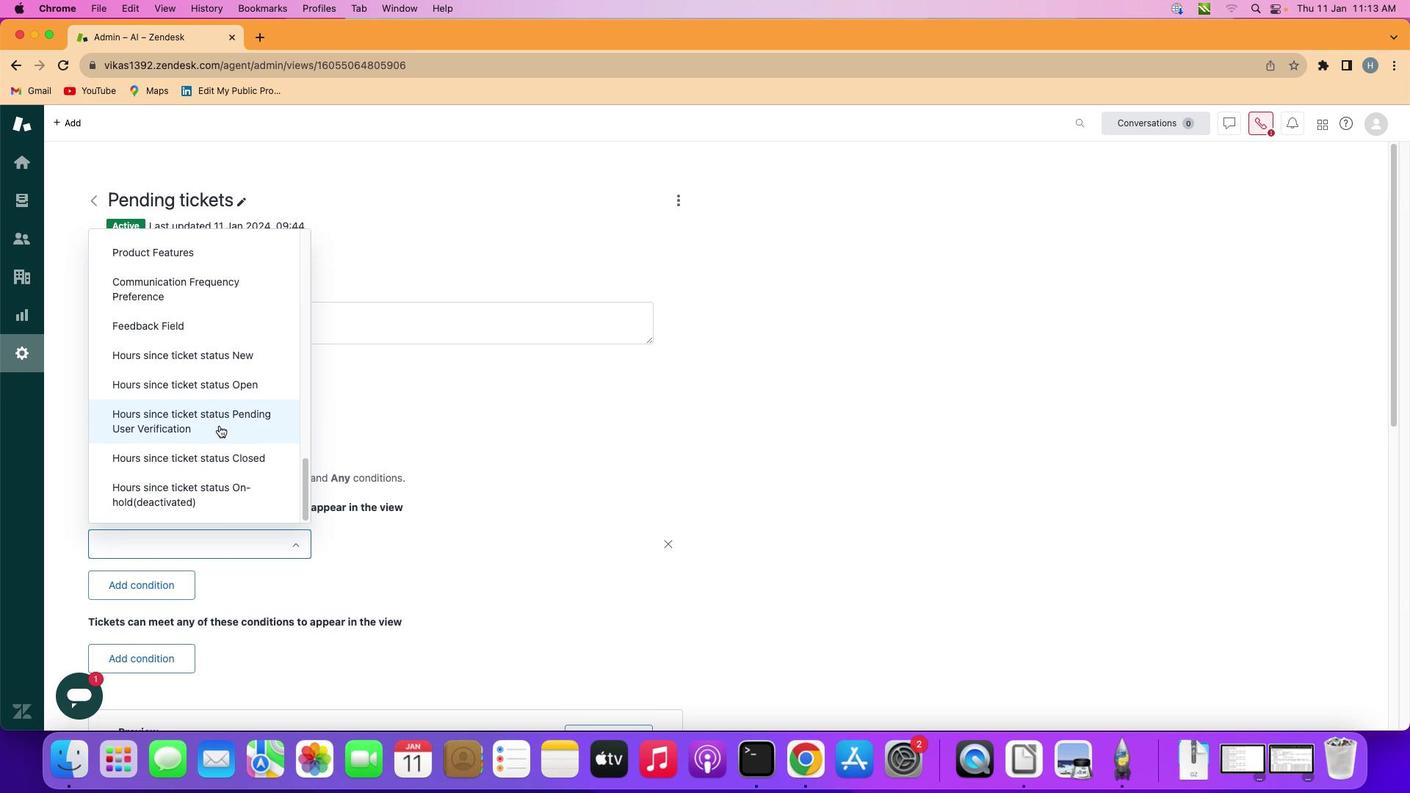 
Action: Mouse scrolled (208, 414) with delta (-9, -10)
Screenshot: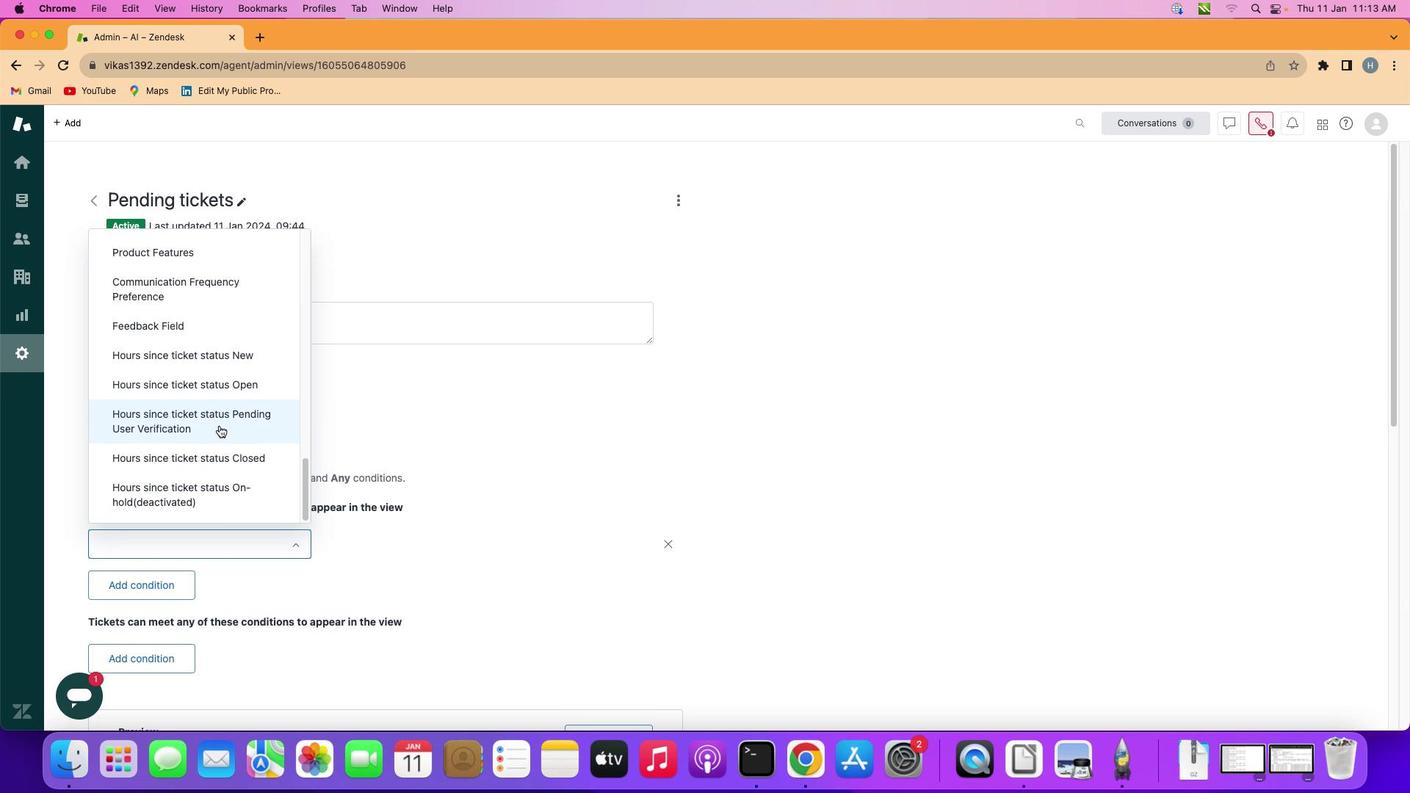 
Action: Mouse scrolled (208, 414) with delta (-9, -10)
Screenshot: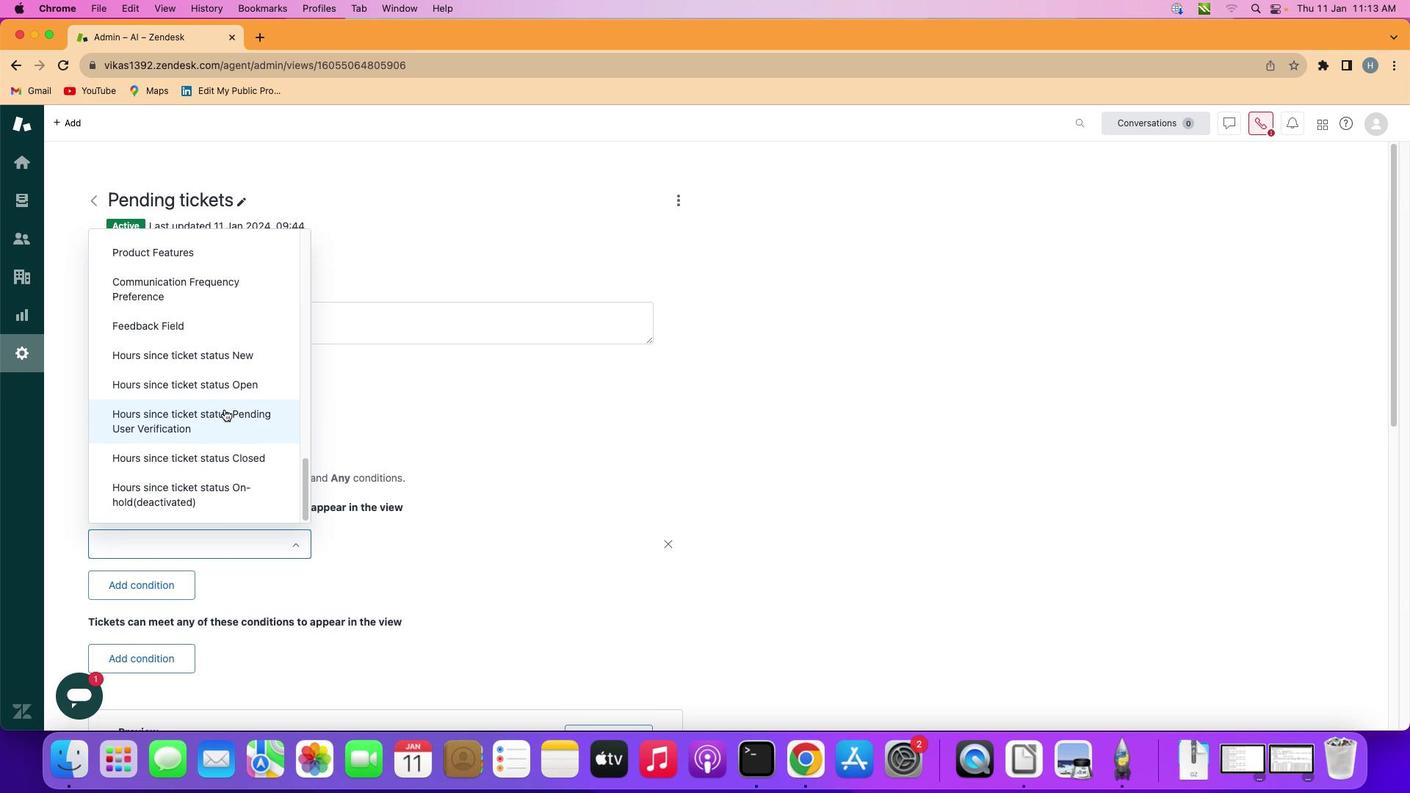 
Action: Mouse moved to (233, 377)
Screenshot: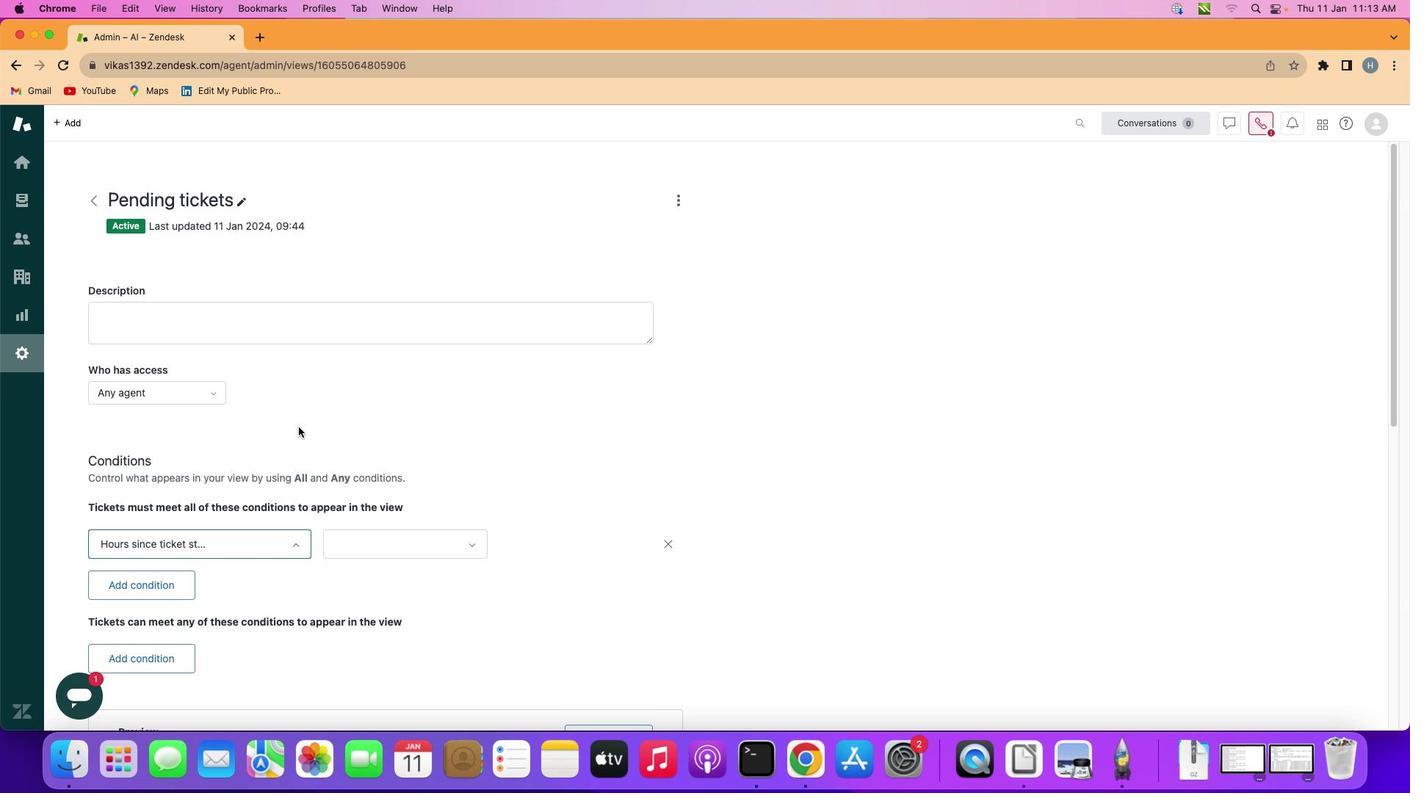 
Action: Mouse pressed left at (233, 377)
Screenshot: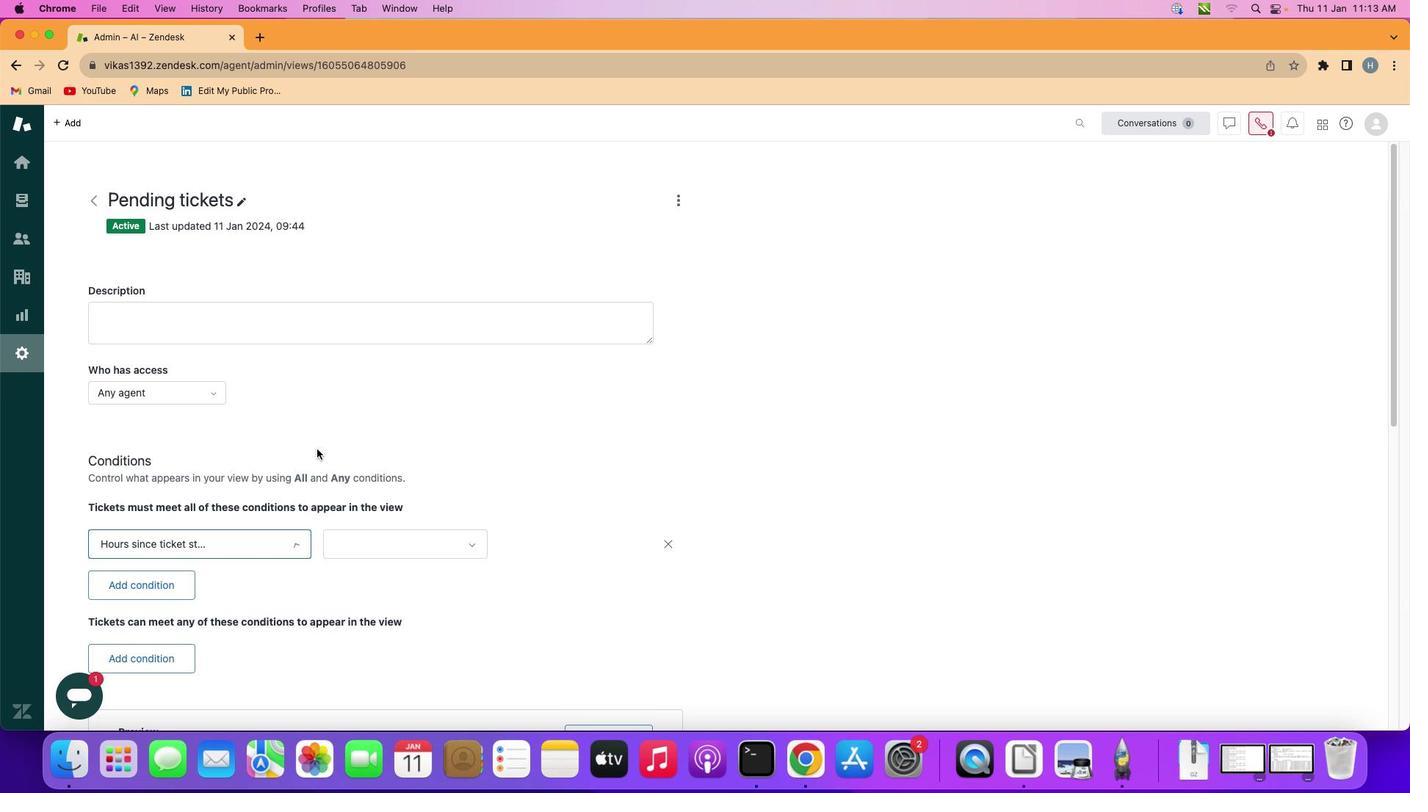 
Action: Mouse moved to (395, 538)
Screenshot: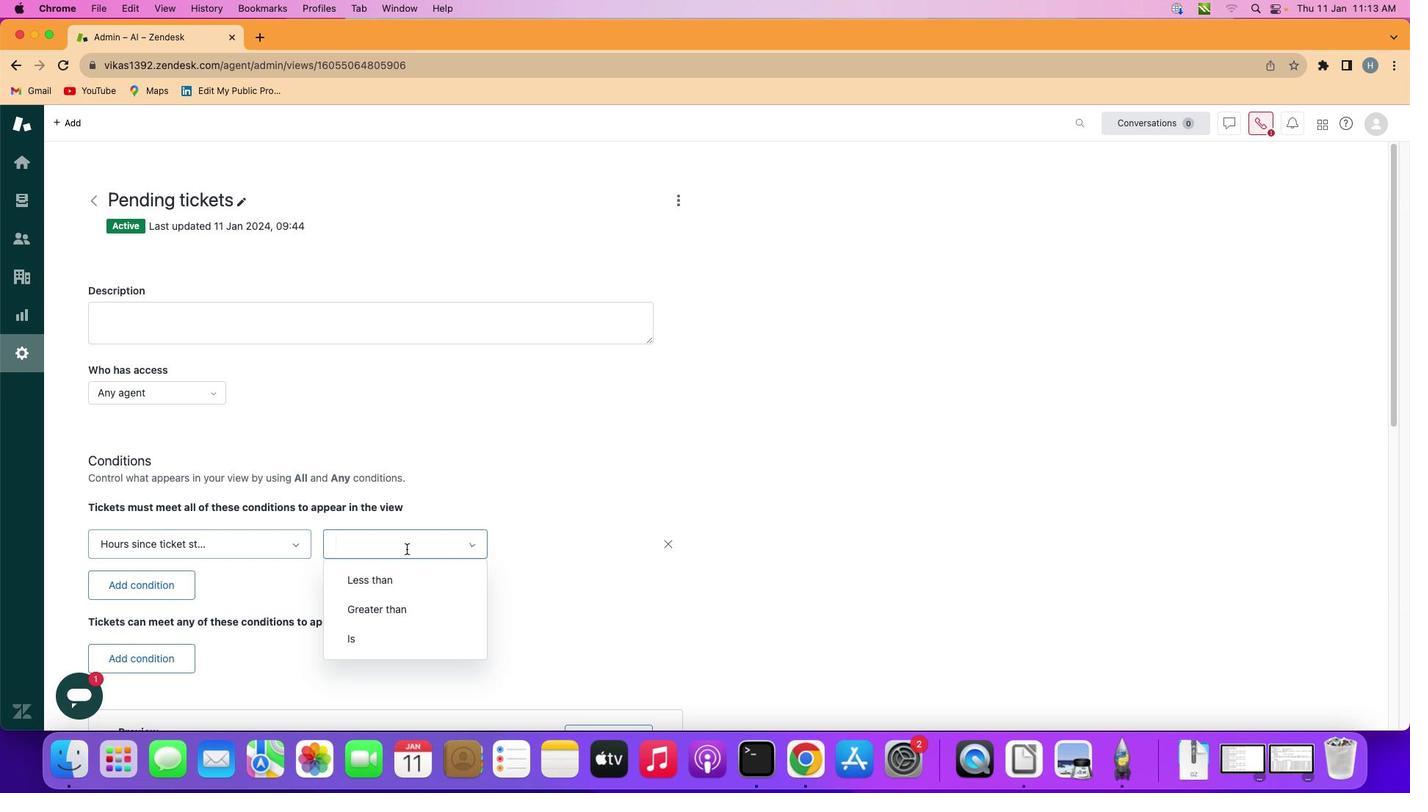 
Action: Mouse pressed left at (395, 538)
Screenshot: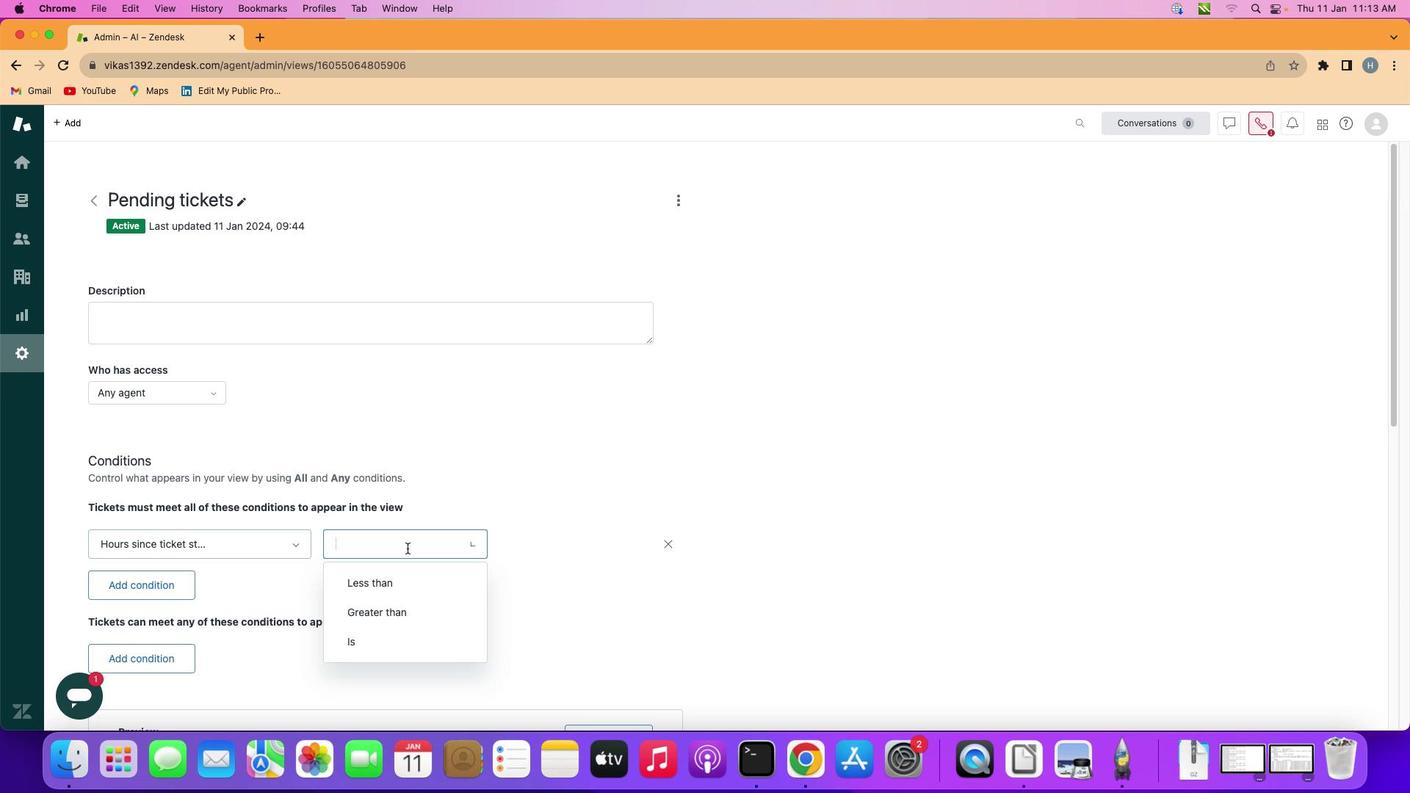 
Action: Mouse moved to (405, 600)
Screenshot: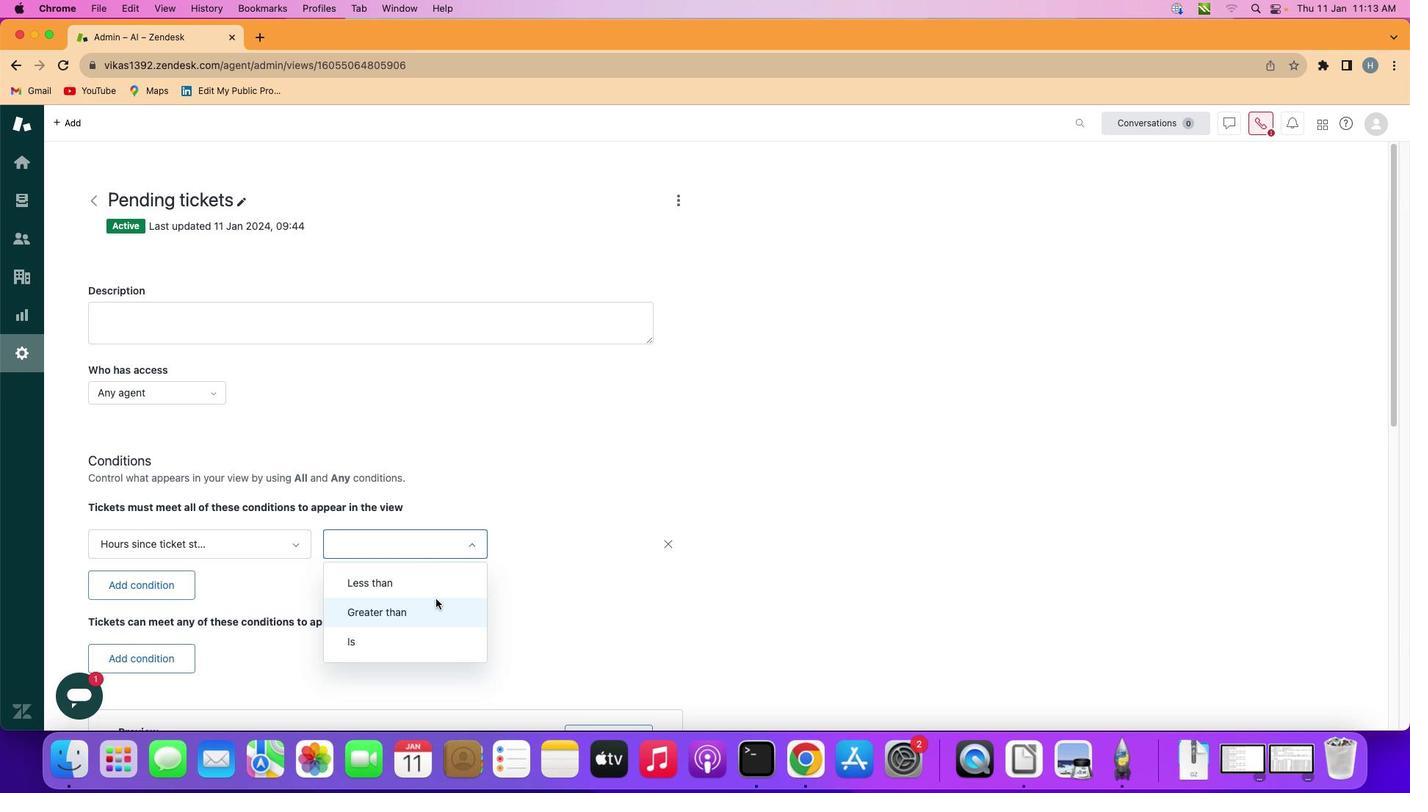 
Action: Mouse pressed left at (405, 600)
Screenshot: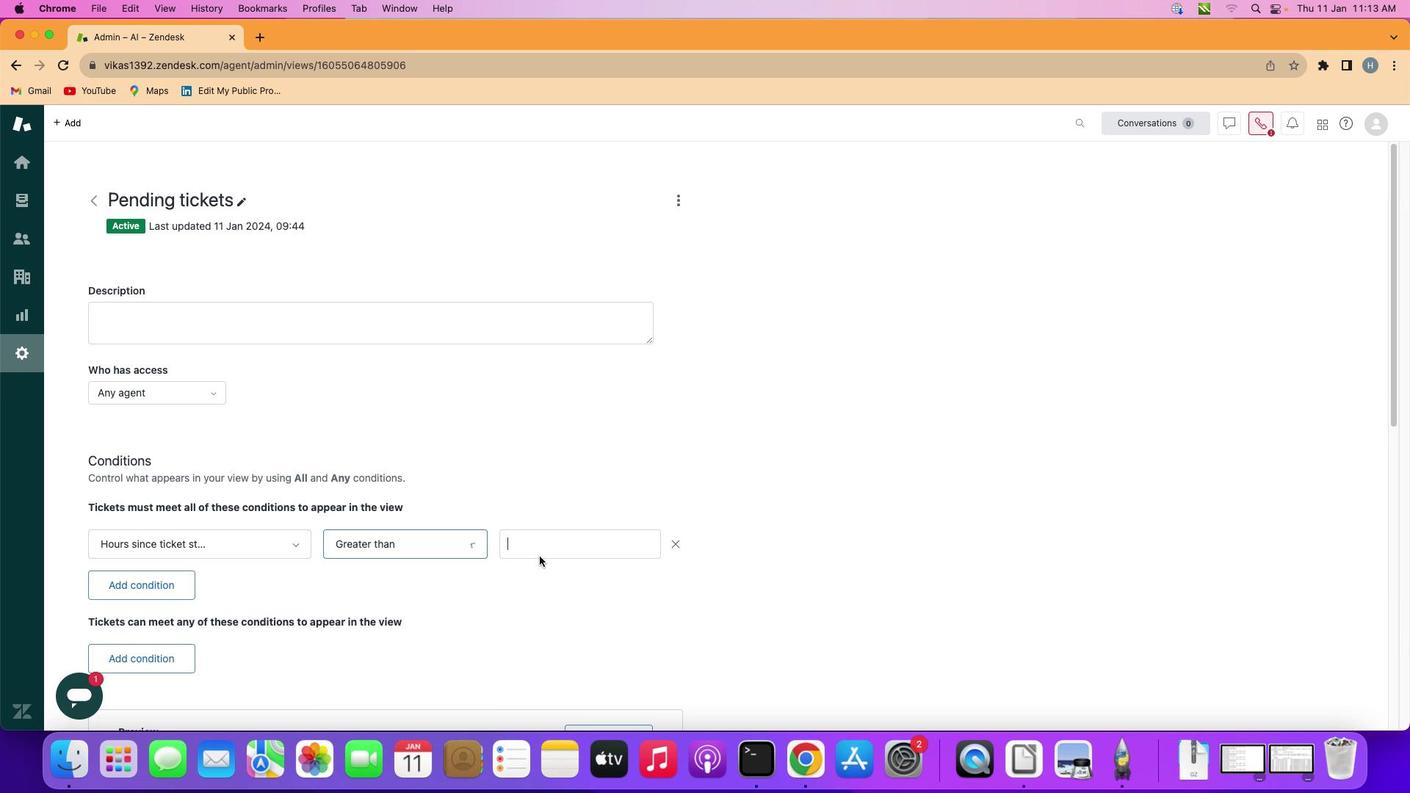 
Action: Mouse moved to (561, 530)
Screenshot: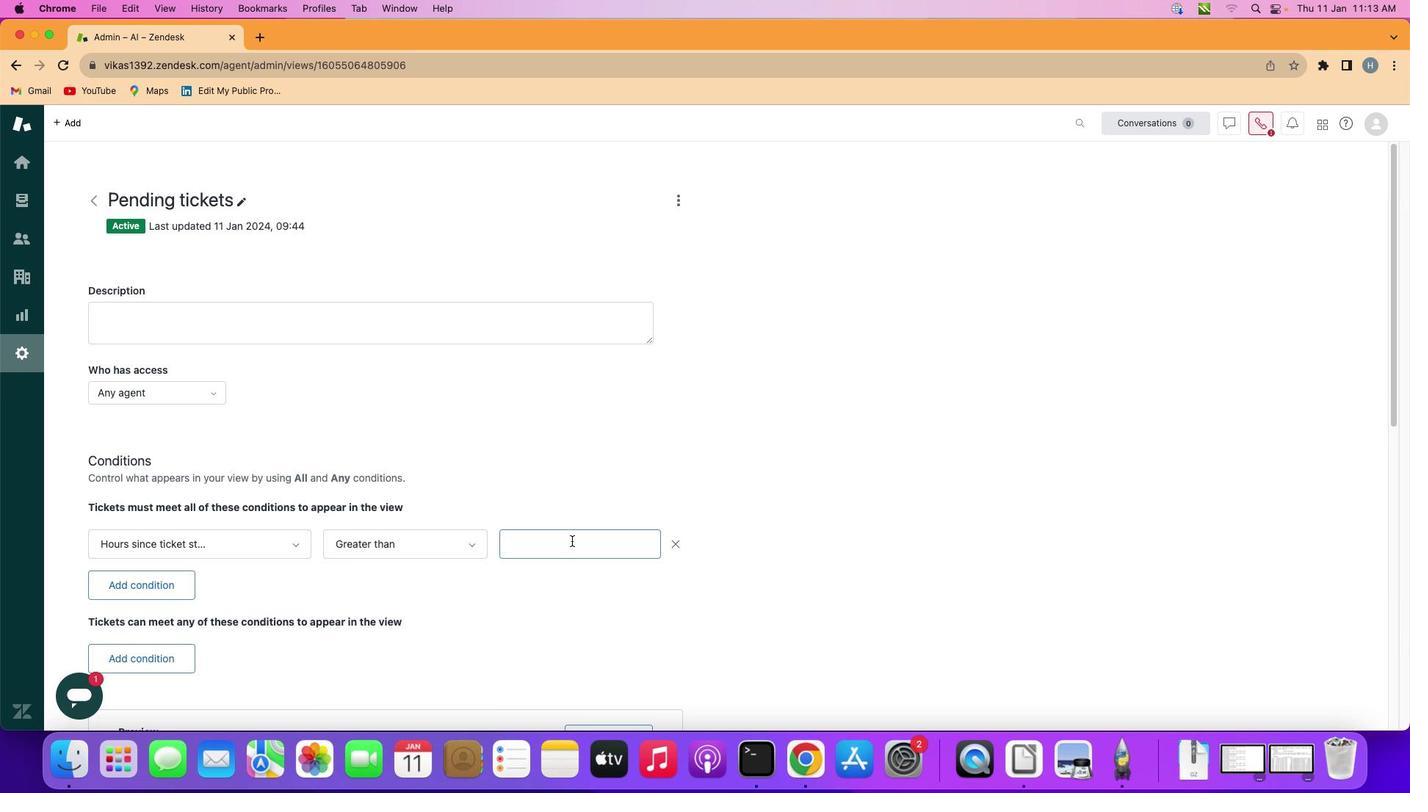
Action: Mouse pressed left at (561, 530)
Screenshot: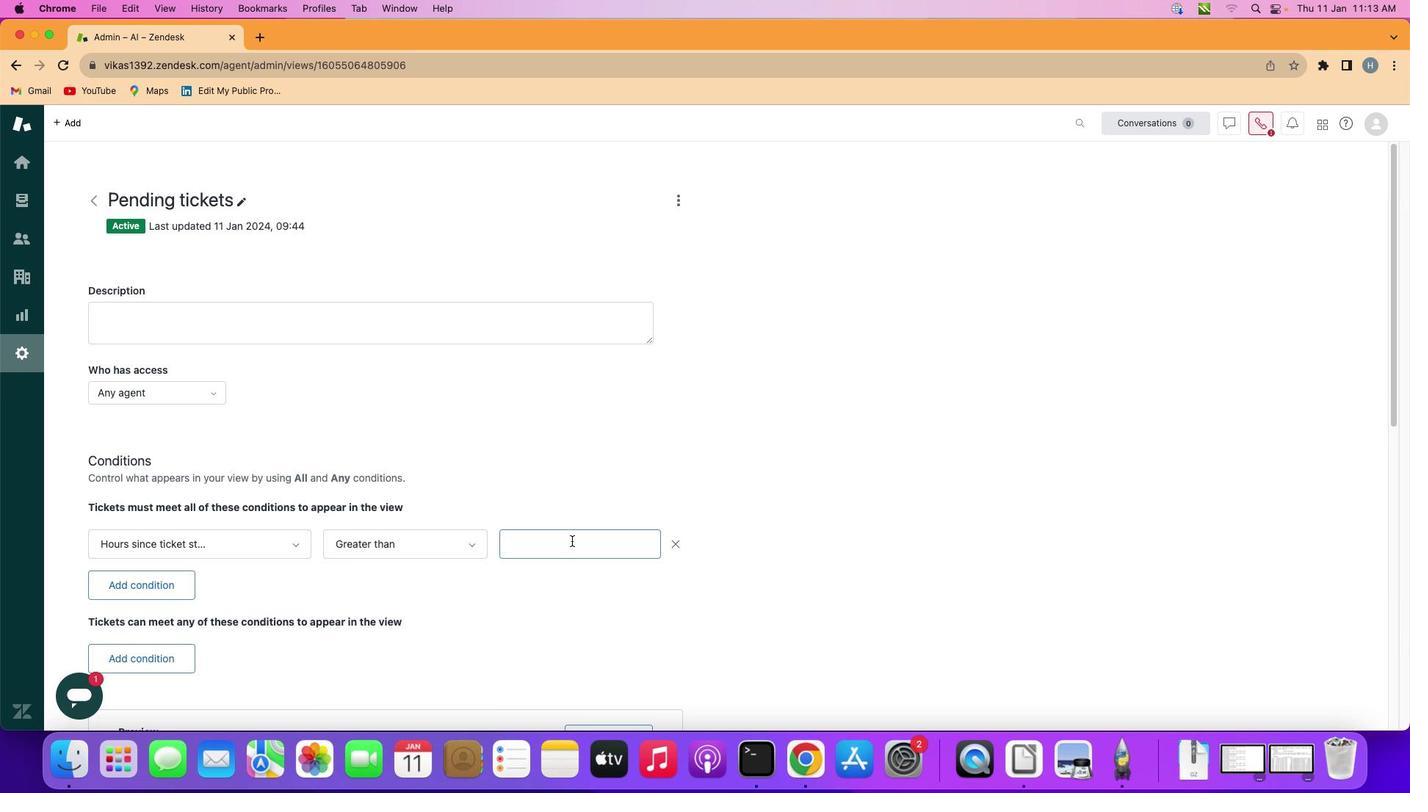 
Action: Mouse moved to (561, 530)
Screenshot: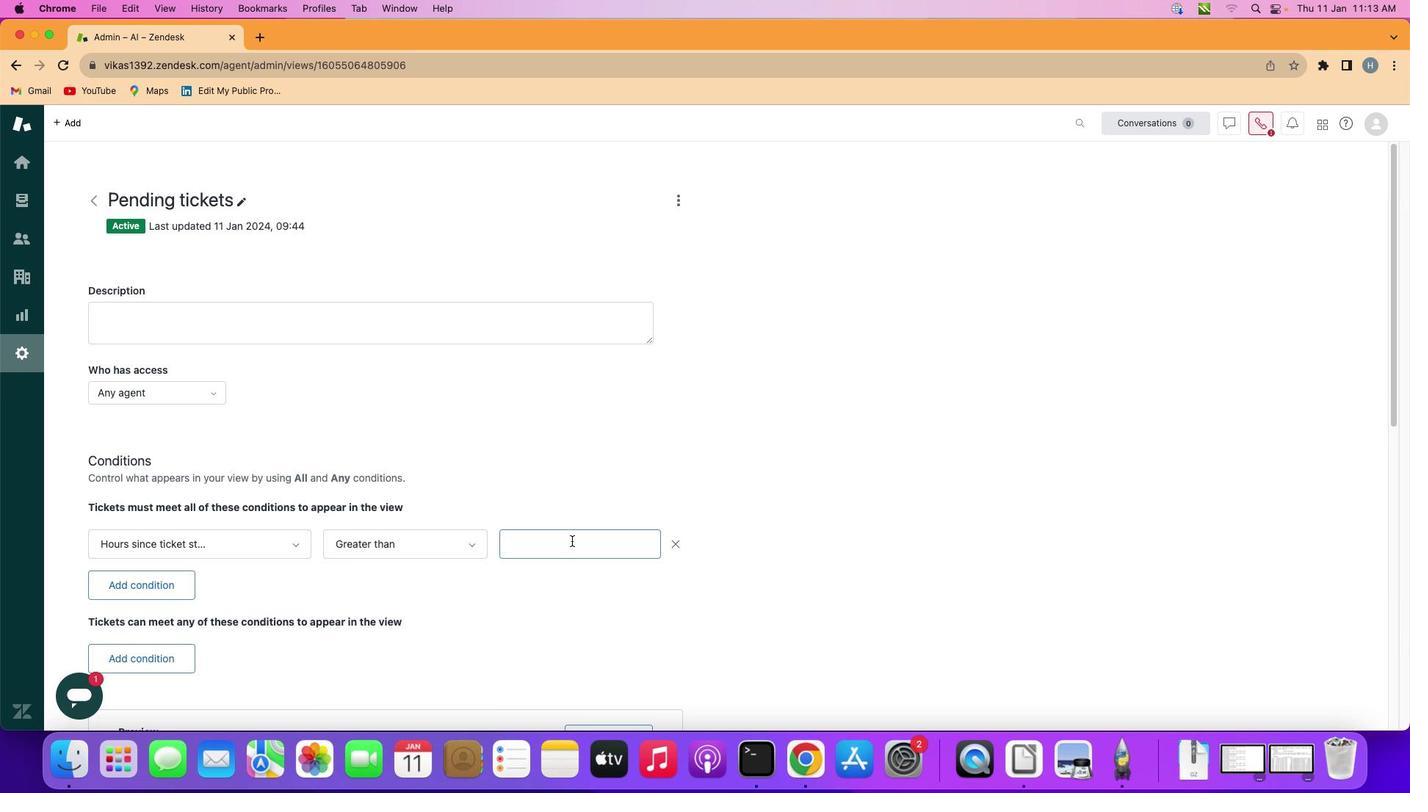 
Action: Key pressed Key.shift'F''i''f''t''y'Key.space'f''i''v''e'
Screenshot: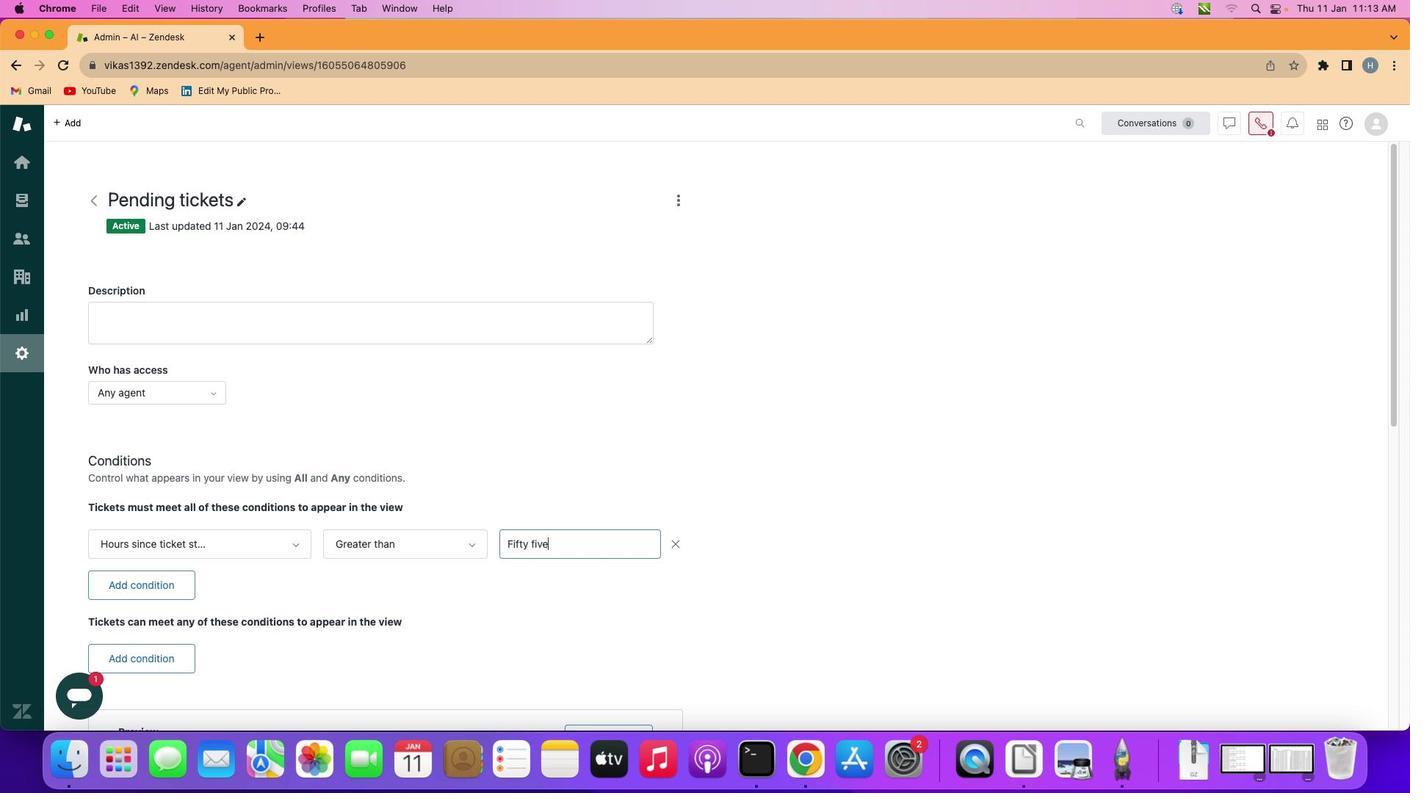 
Action: Mouse moved to (561, 592)
Screenshot: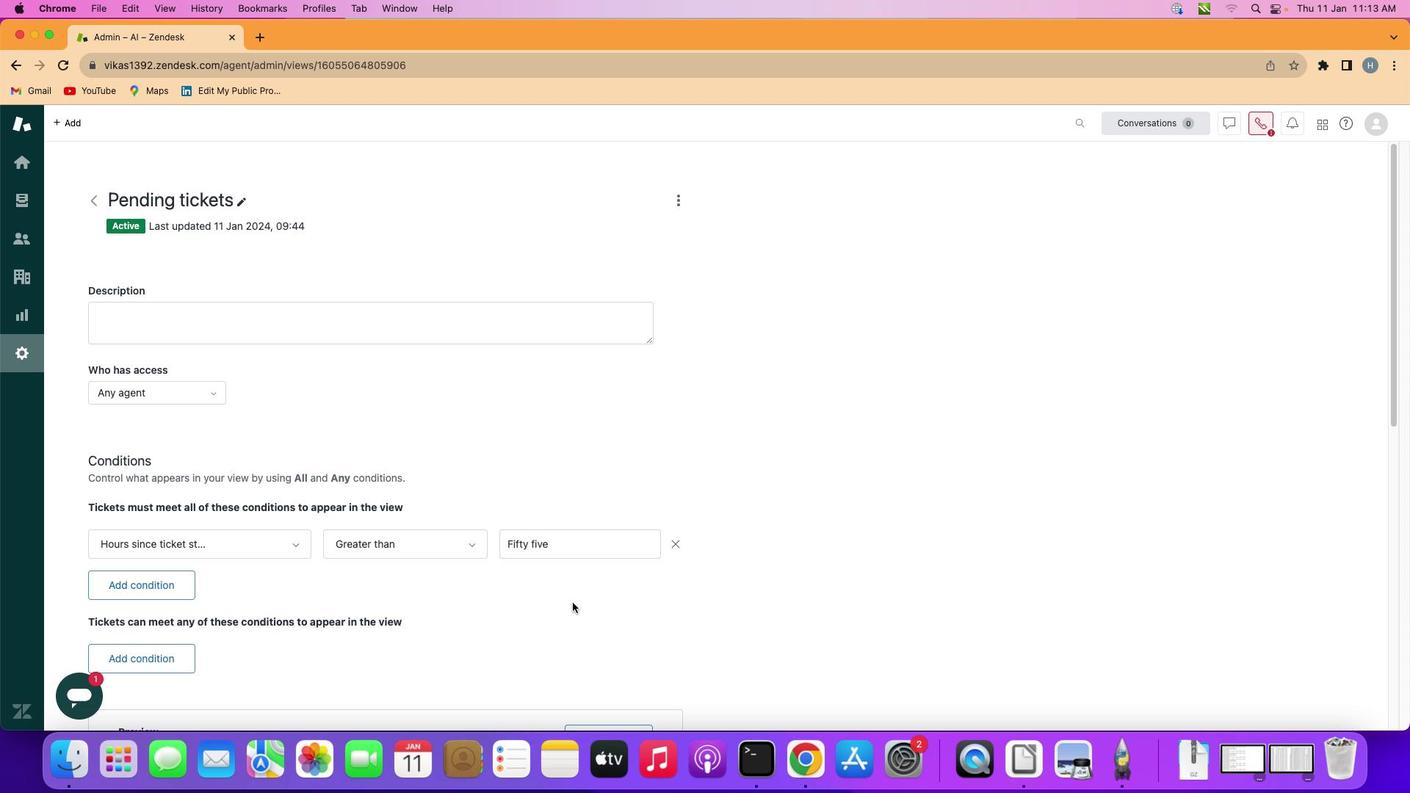 
